Task: Create a due date automation trigger when advanced on, on the tuesday before a card is due add dates not starting this month at 11:00 AM.
Action: Mouse moved to (1069, 336)
Screenshot: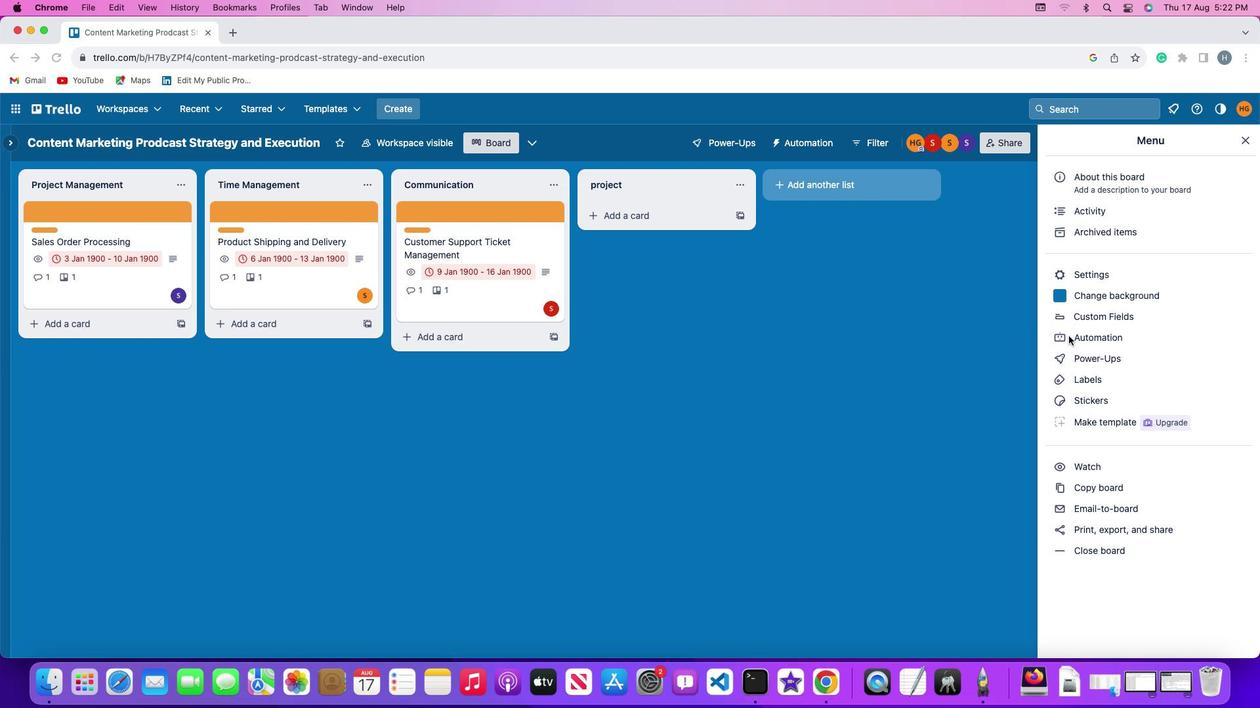 
Action: Mouse pressed left at (1069, 336)
Screenshot: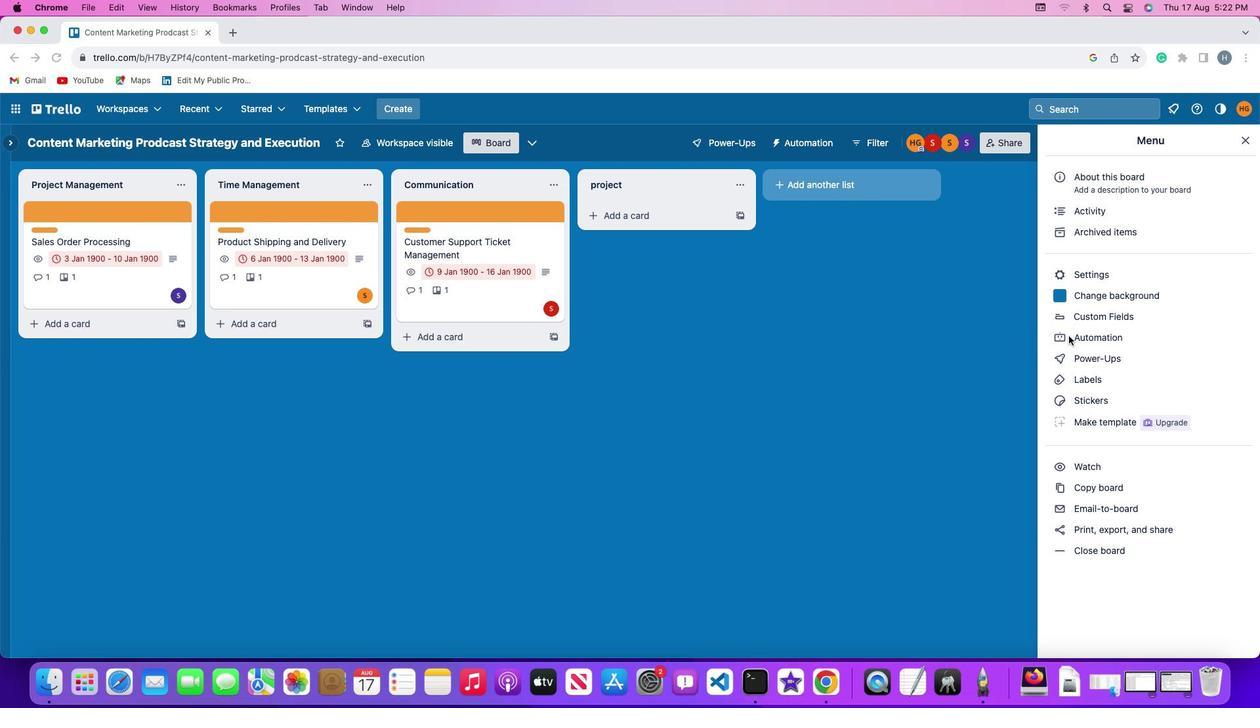 
Action: Mouse pressed left at (1069, 336)
Screenshot: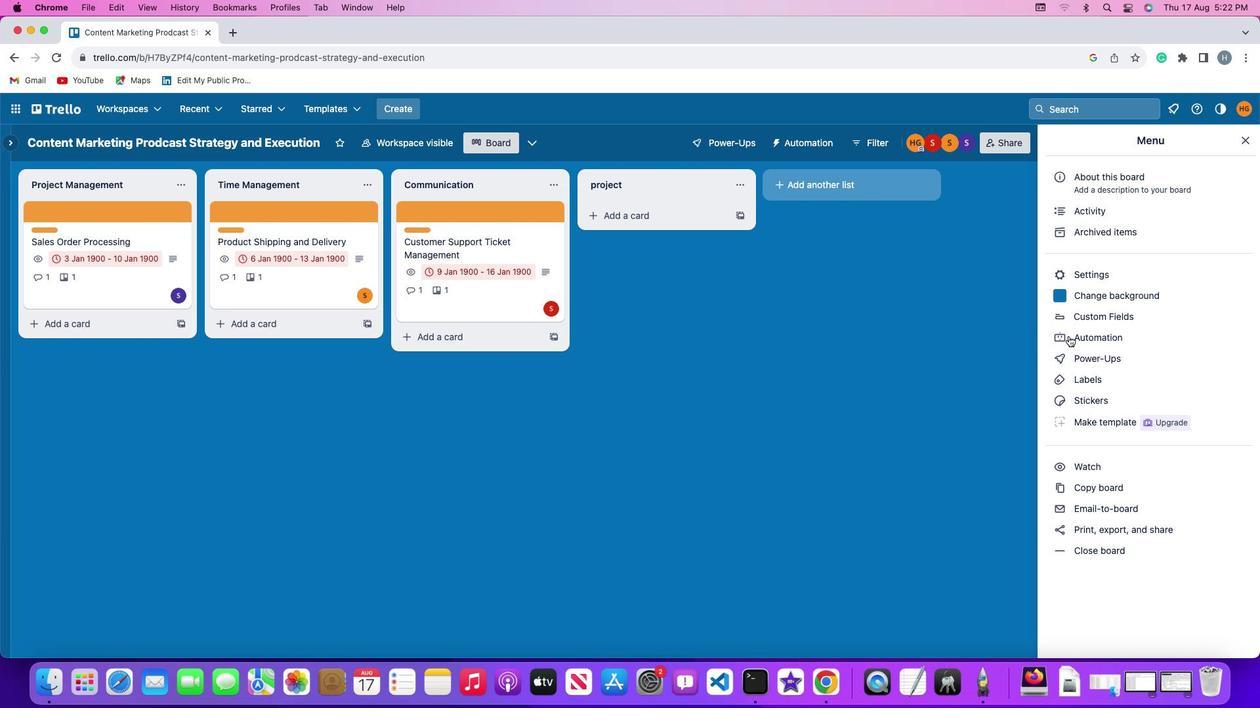 
Action: Mouse moved to (75, 315)
Screenshot: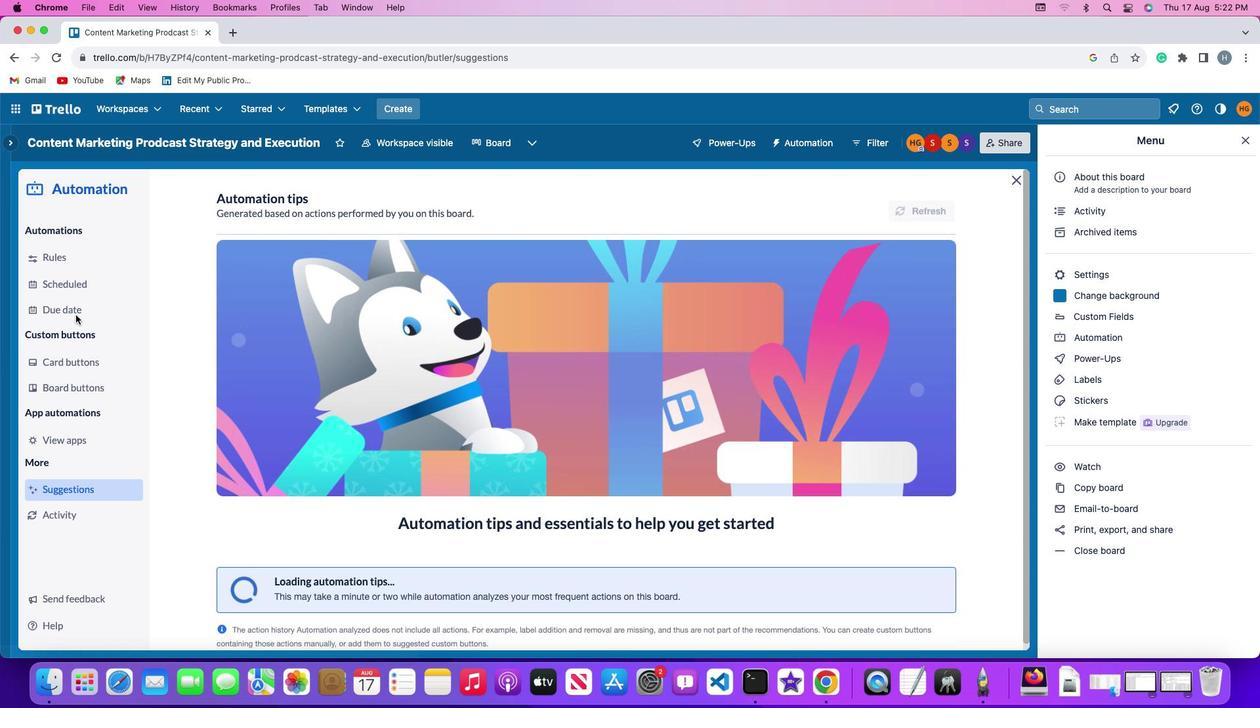 
Action: Mouse pressed left at (75, 315)
Screenshot: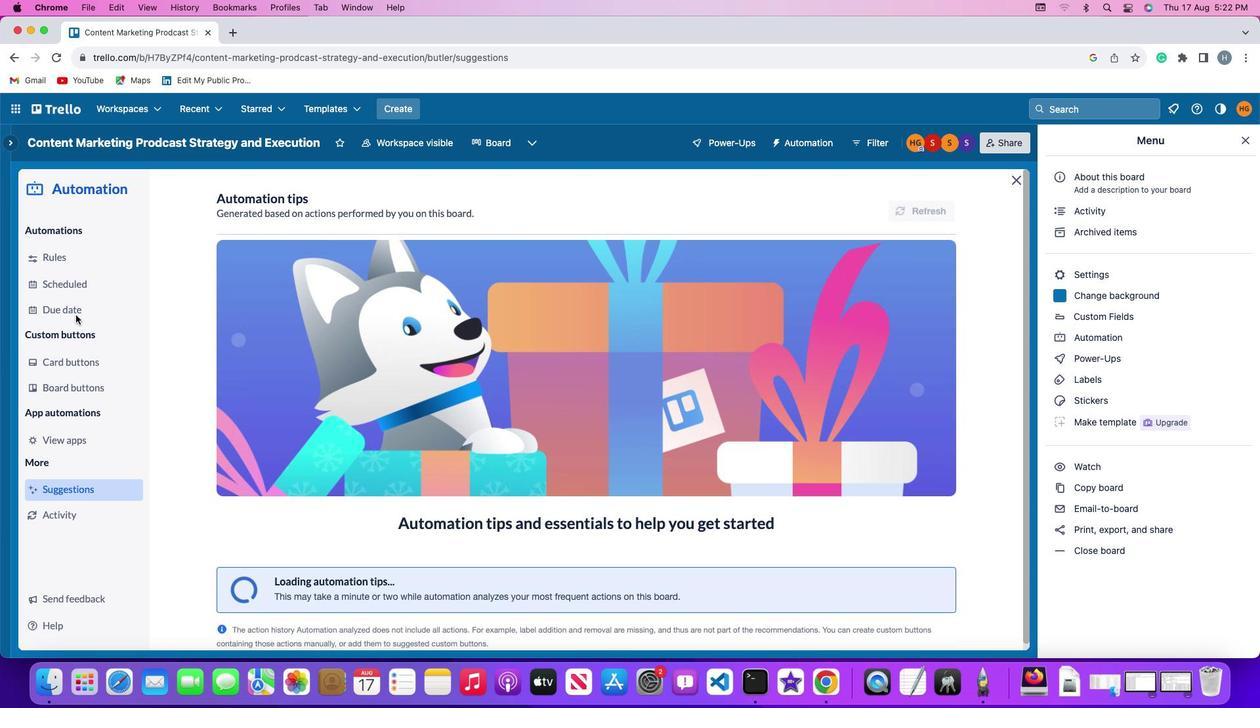 
Action: Mouse moved to (908, 202)
Screenshot: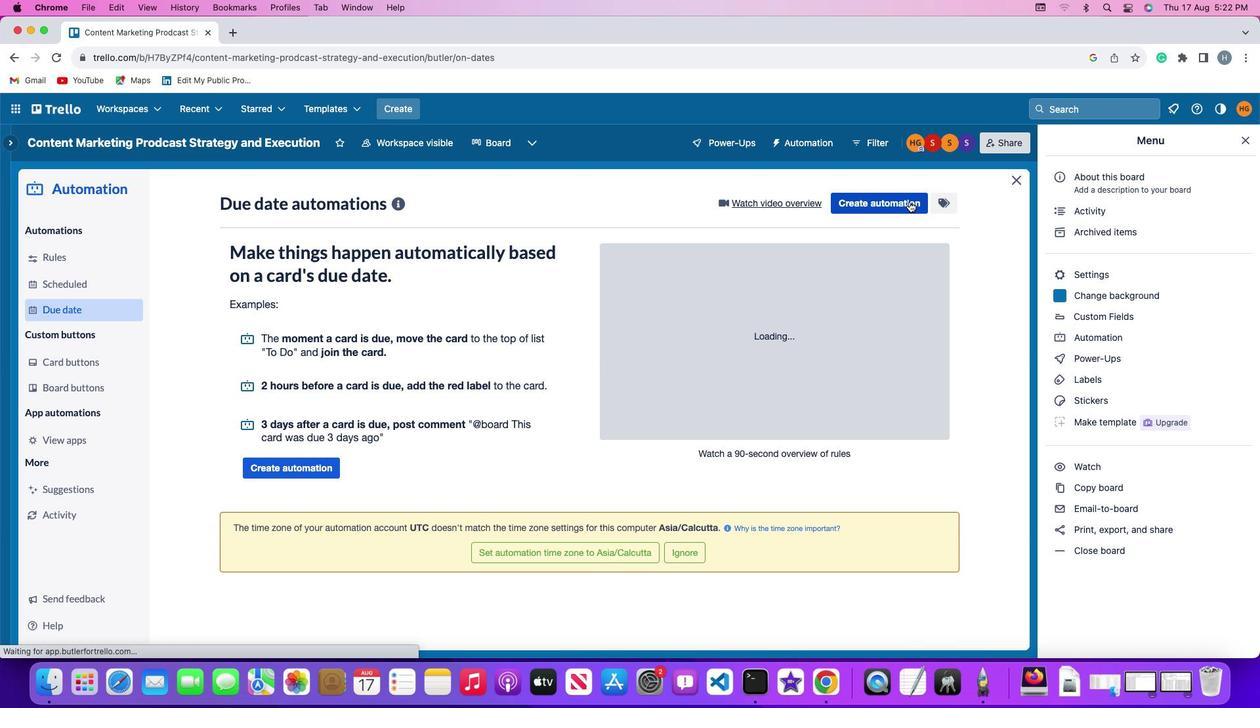 
Action: Mouse pressed left at (908, 202)
Screenshot: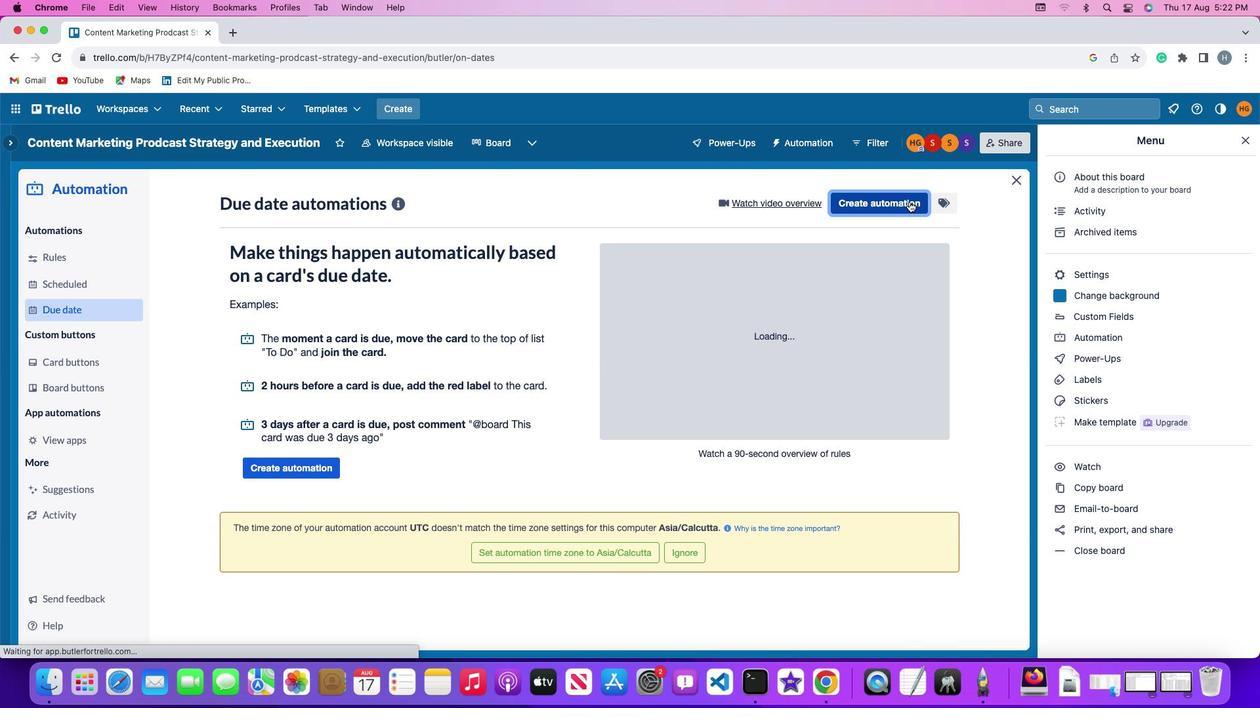 
Action: Mouse moved to (248, 324)
Screenshot: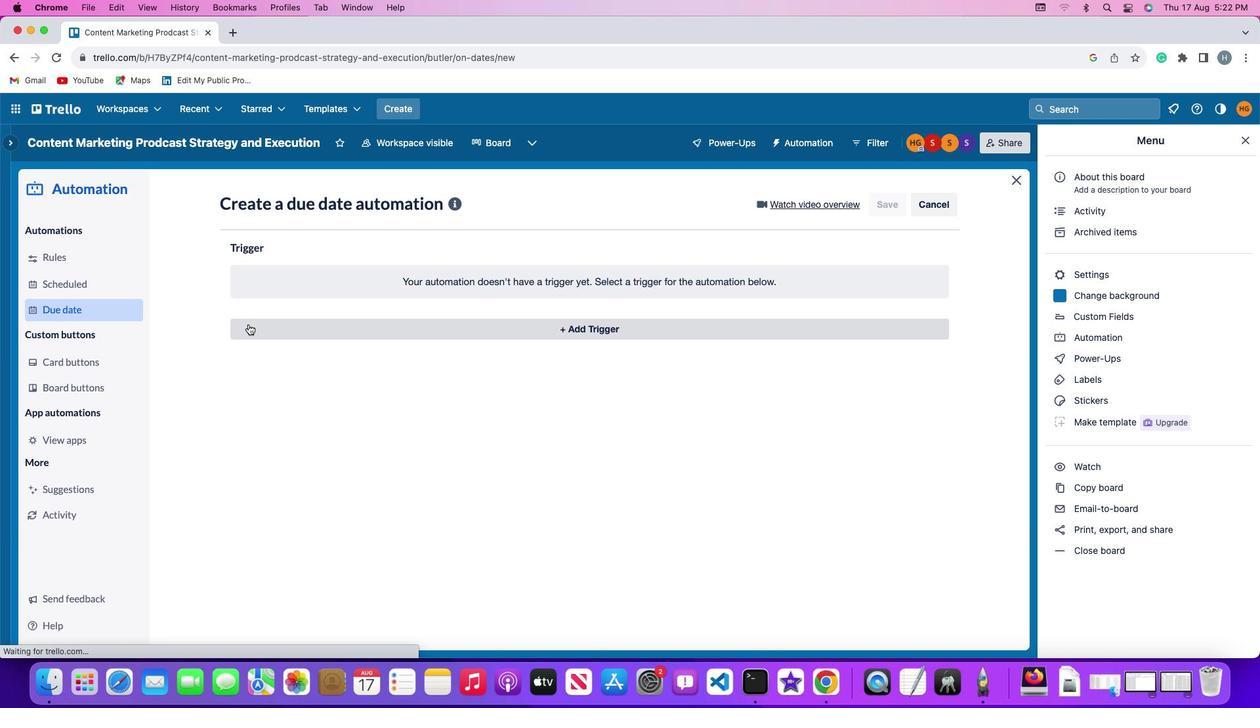 
Action: Mouse pressed left at (248, 324)
Screenshot: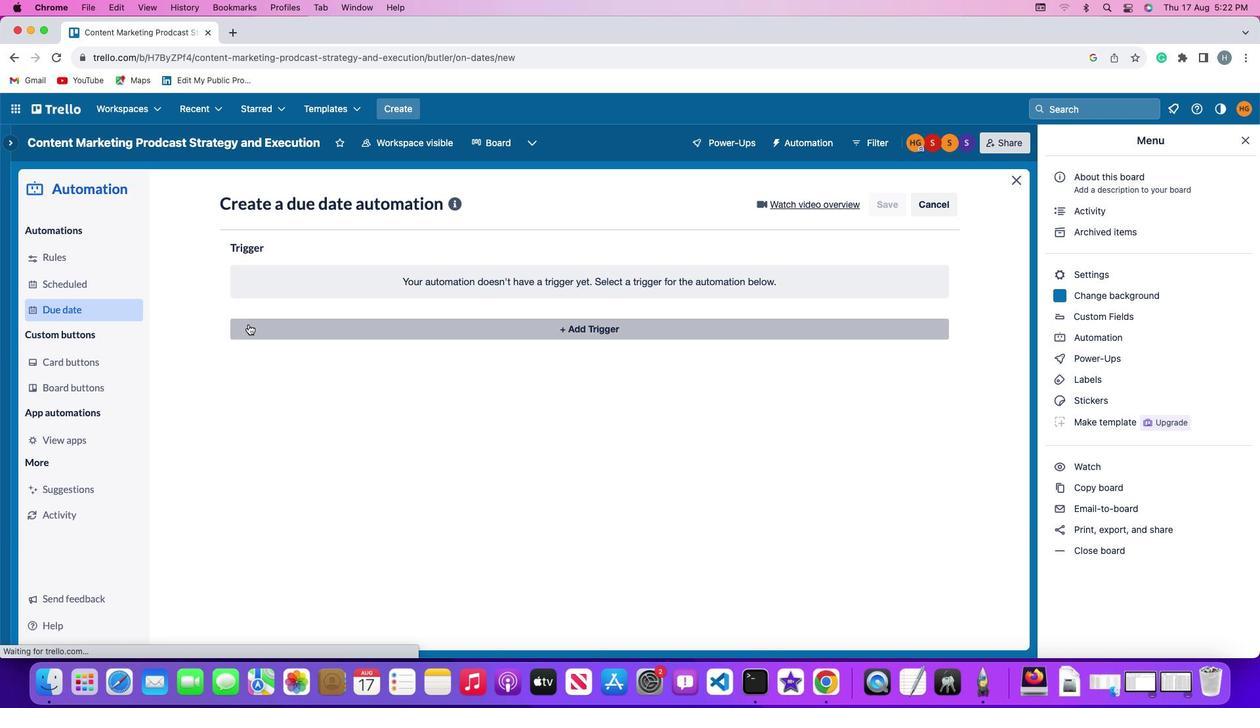 
Action: Mouse moved to (273, 577)
Screenshot: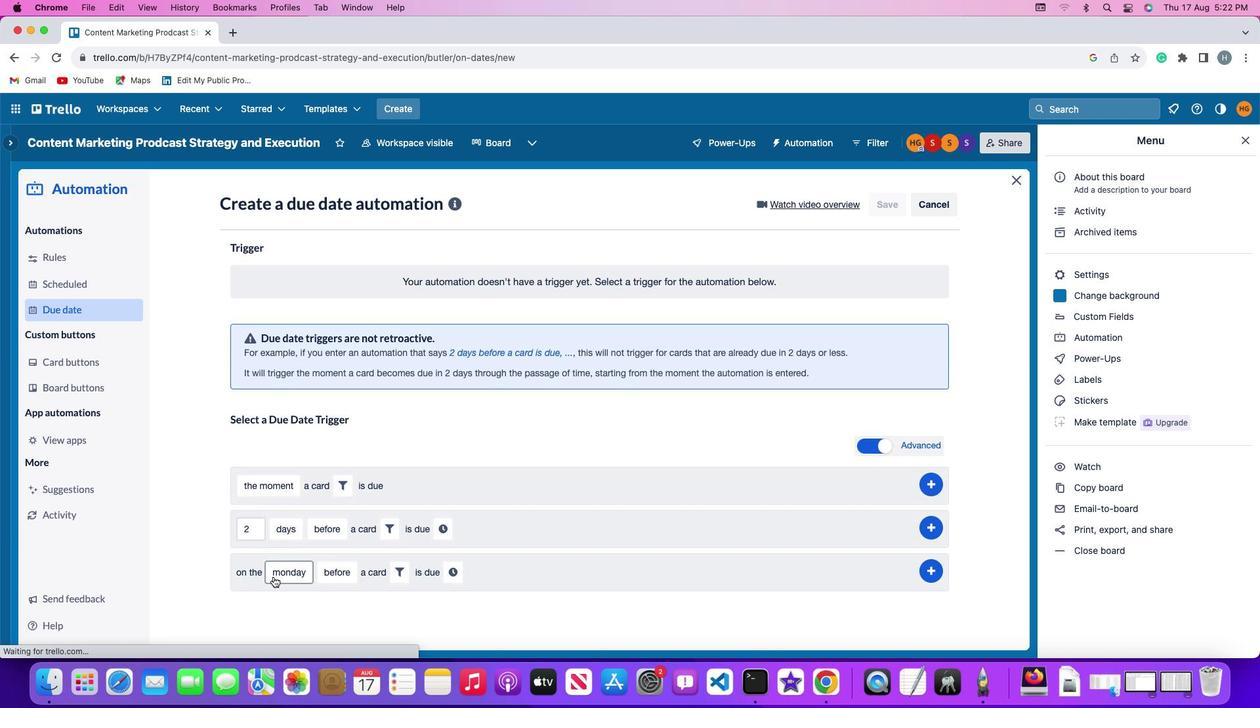 
Action: Mouse pressed left at (273, 577)
Screenshot: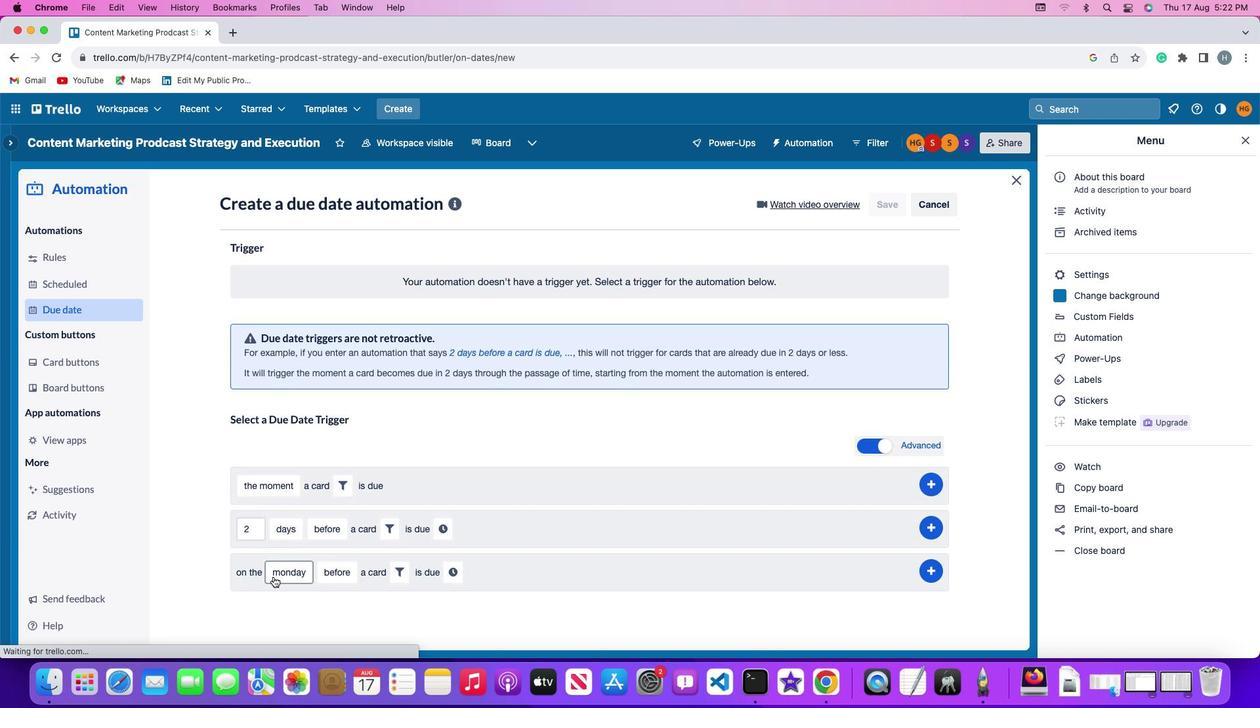 
Action: Mouse moved to (301, 417)
Screenshot: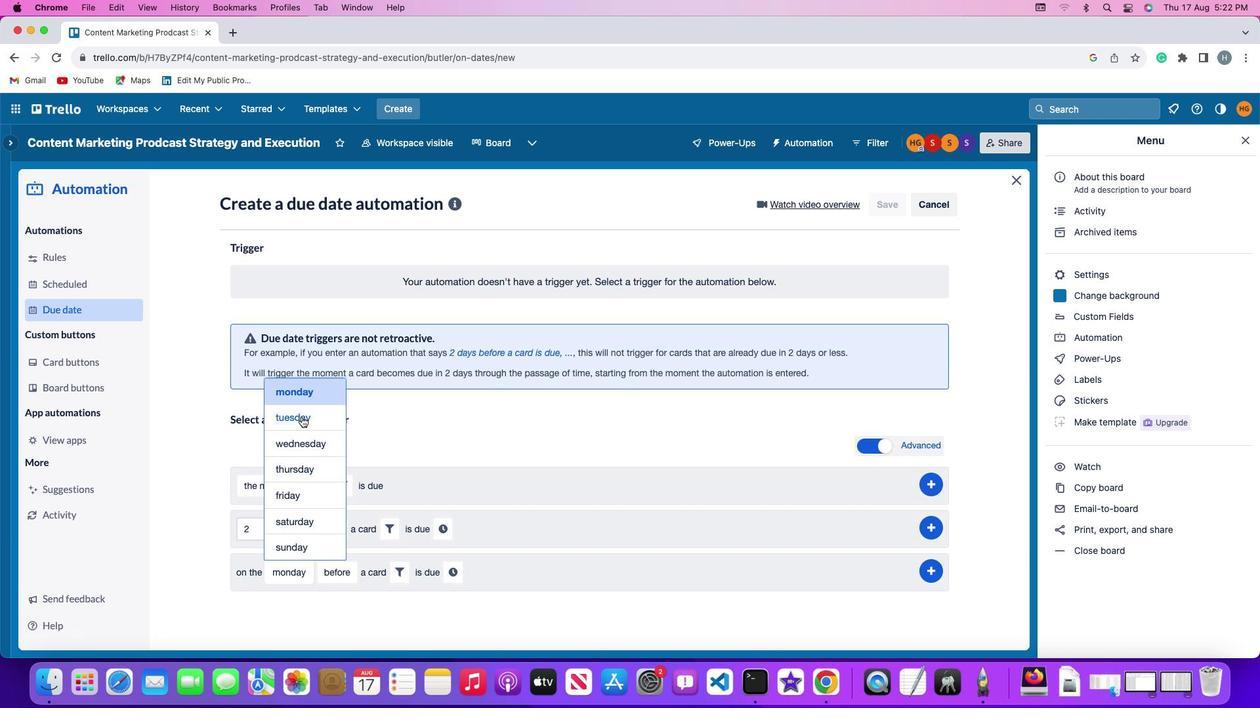 
Action: Mouse pressed left at (301, 417)
Screenshot: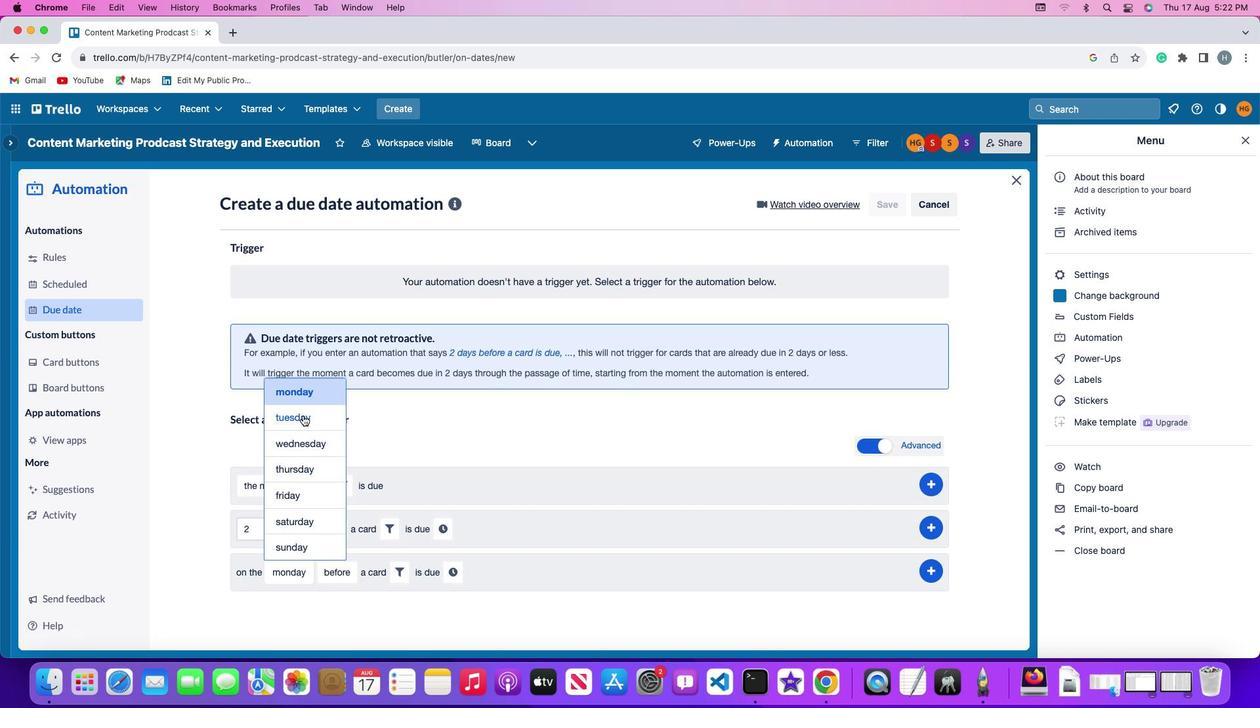 
Action: Mouse moved to (334, 579)
Screenshot: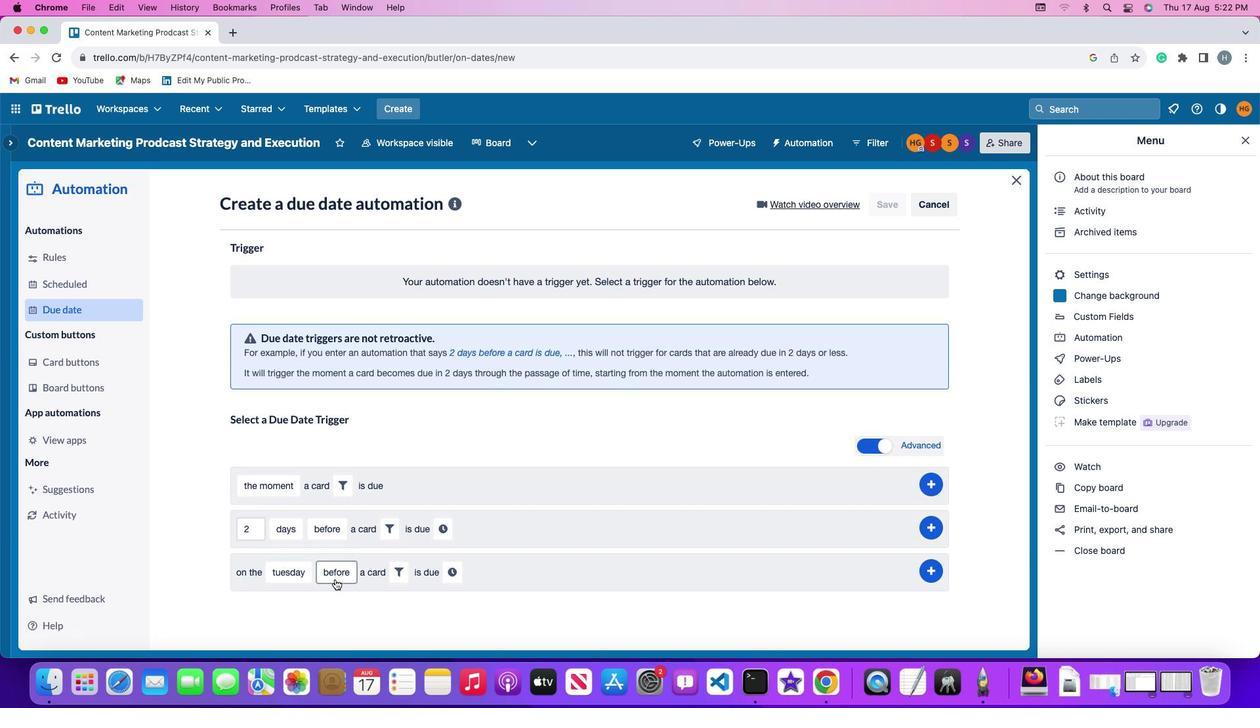 
Action: Mouse pressed left at (334, 579)
Screenshot: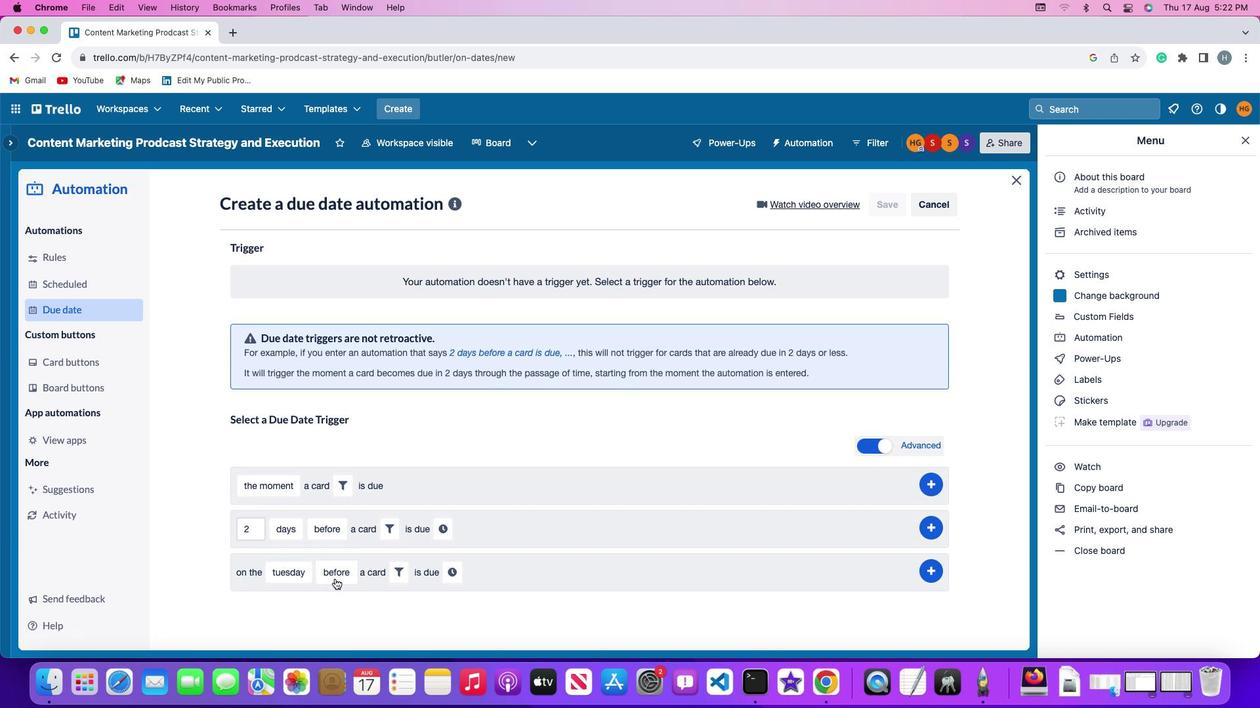 
Action: Mouse moved to (372, 471)
Screenshot: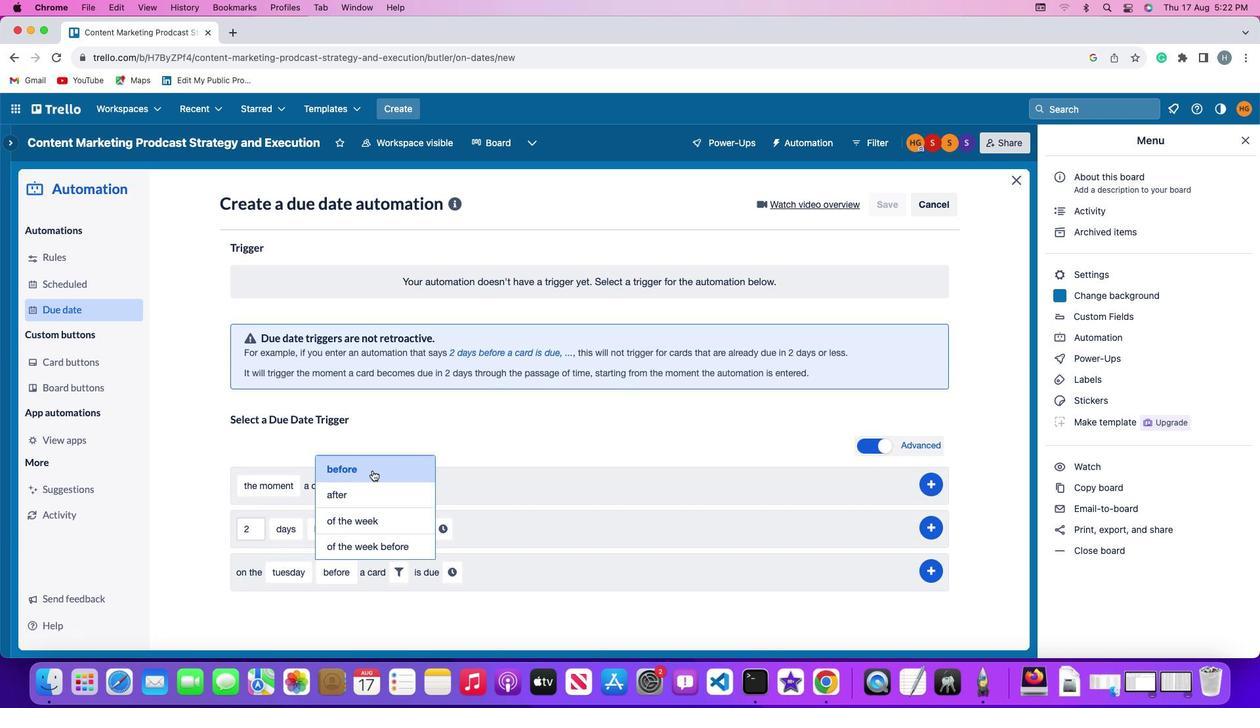 
Action: Mouse pressed left at (372, 471)
Screenshot: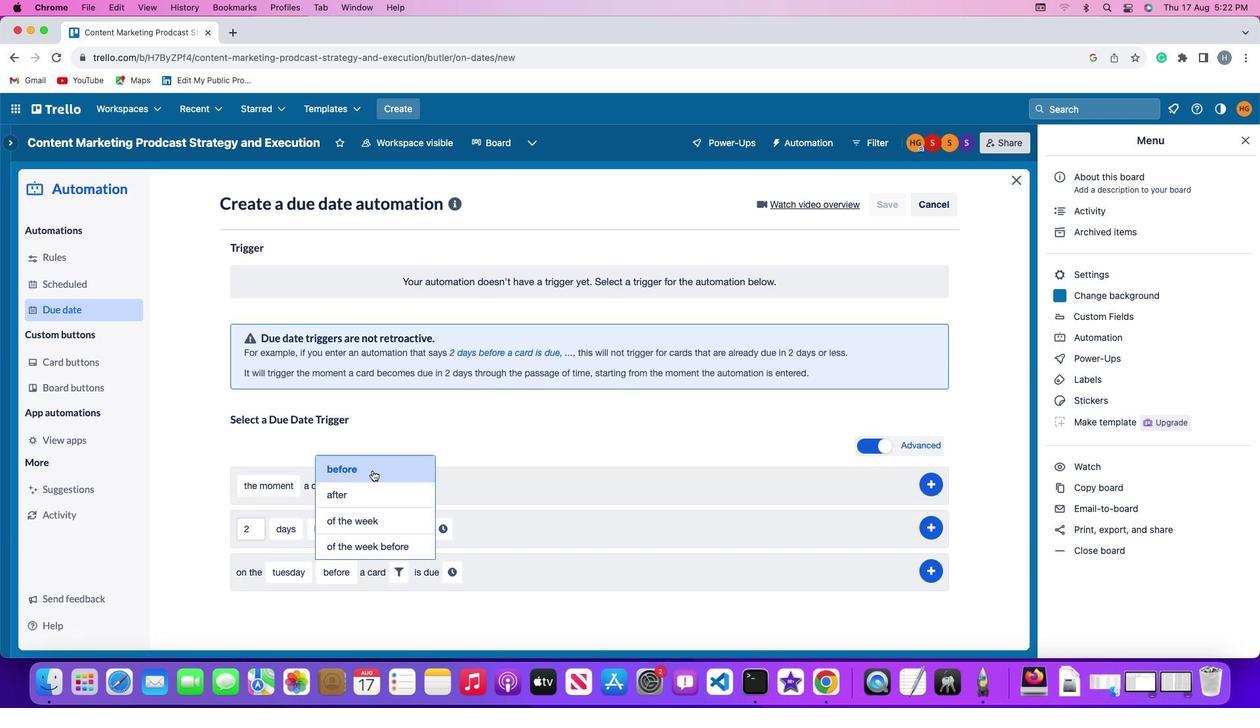 
Action: Mouse moved to (407, 574)
Screenshot: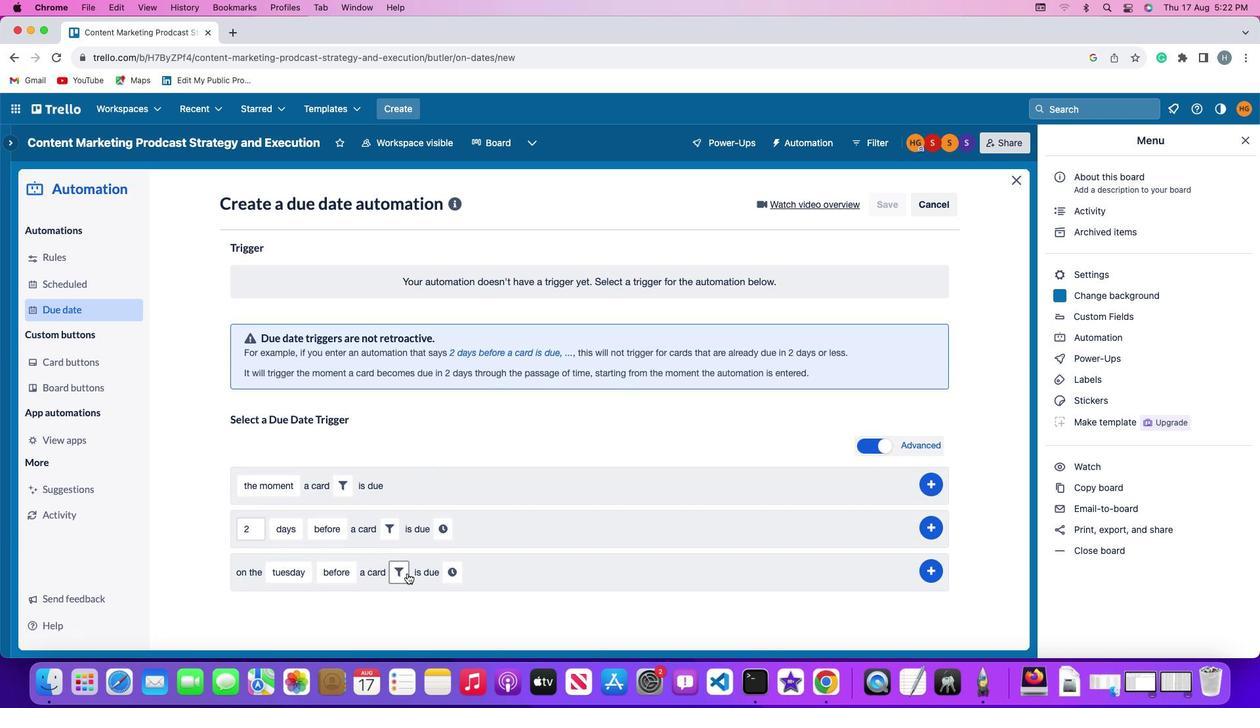 
Action: Mouse pressed left at (407, 574)
Screenshot: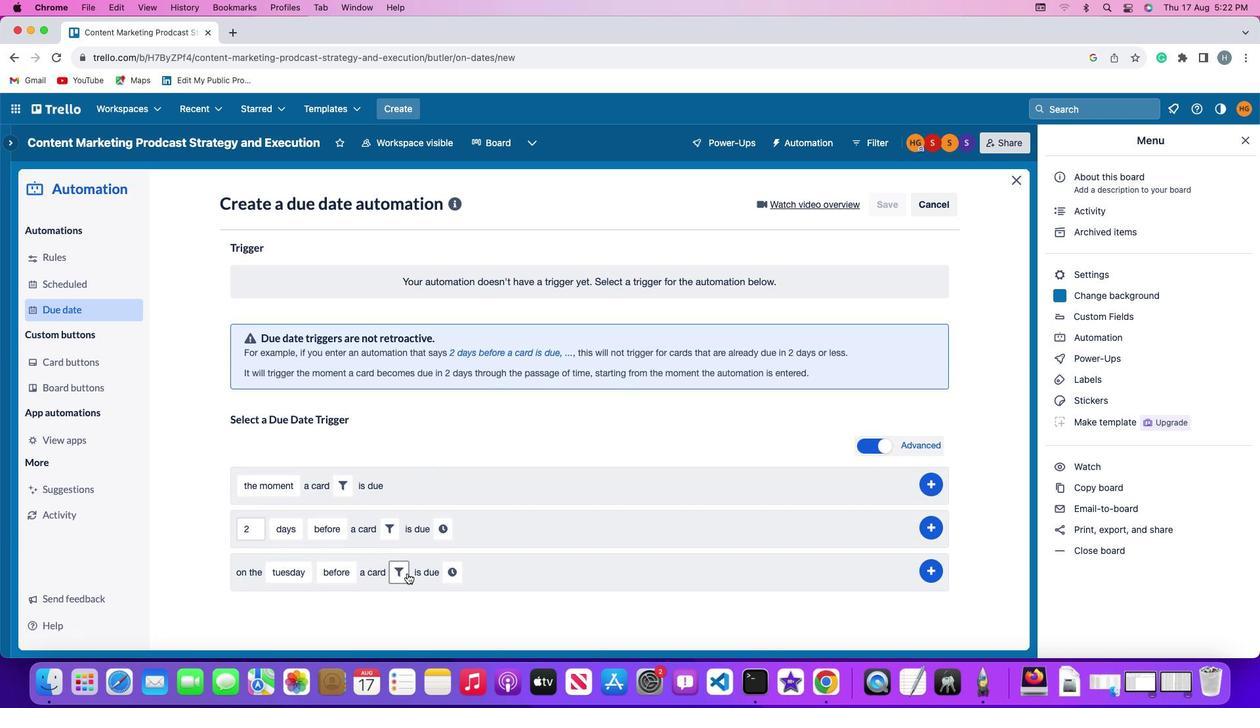 
Action: Mouse moved to (465, 612)
Screenshot: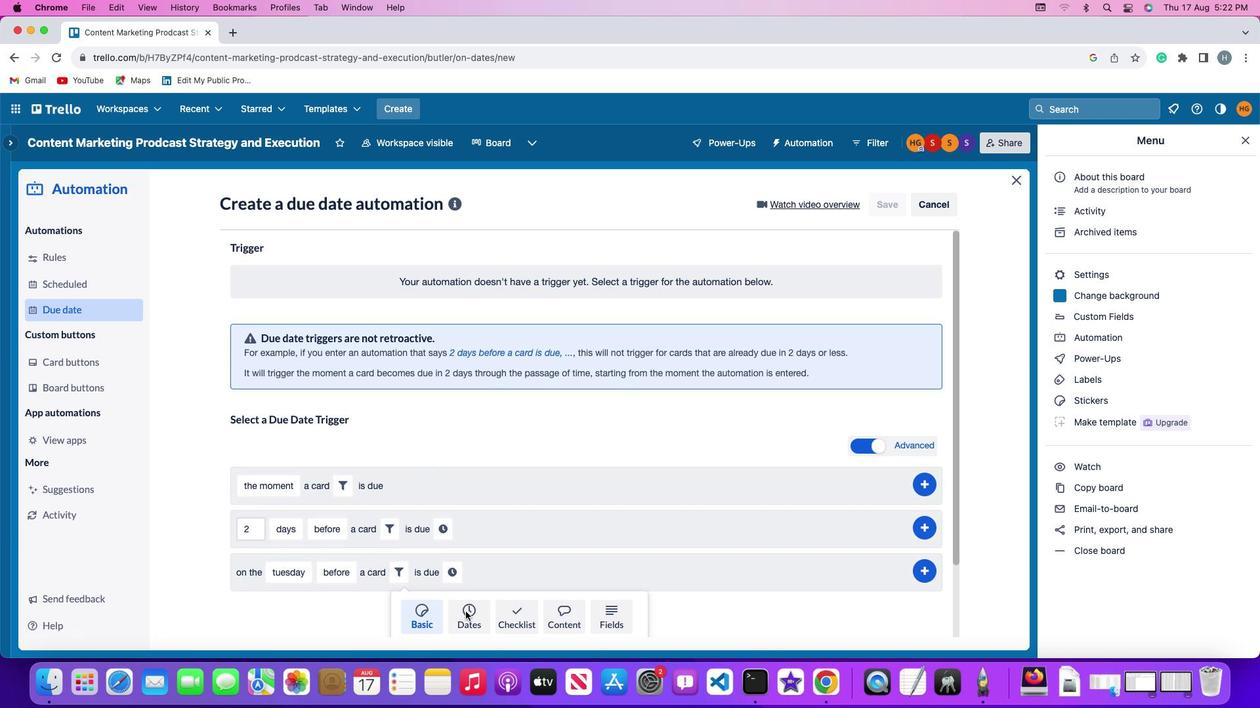 
Action: Mouse pressed left at (465, 612)
Screenshot: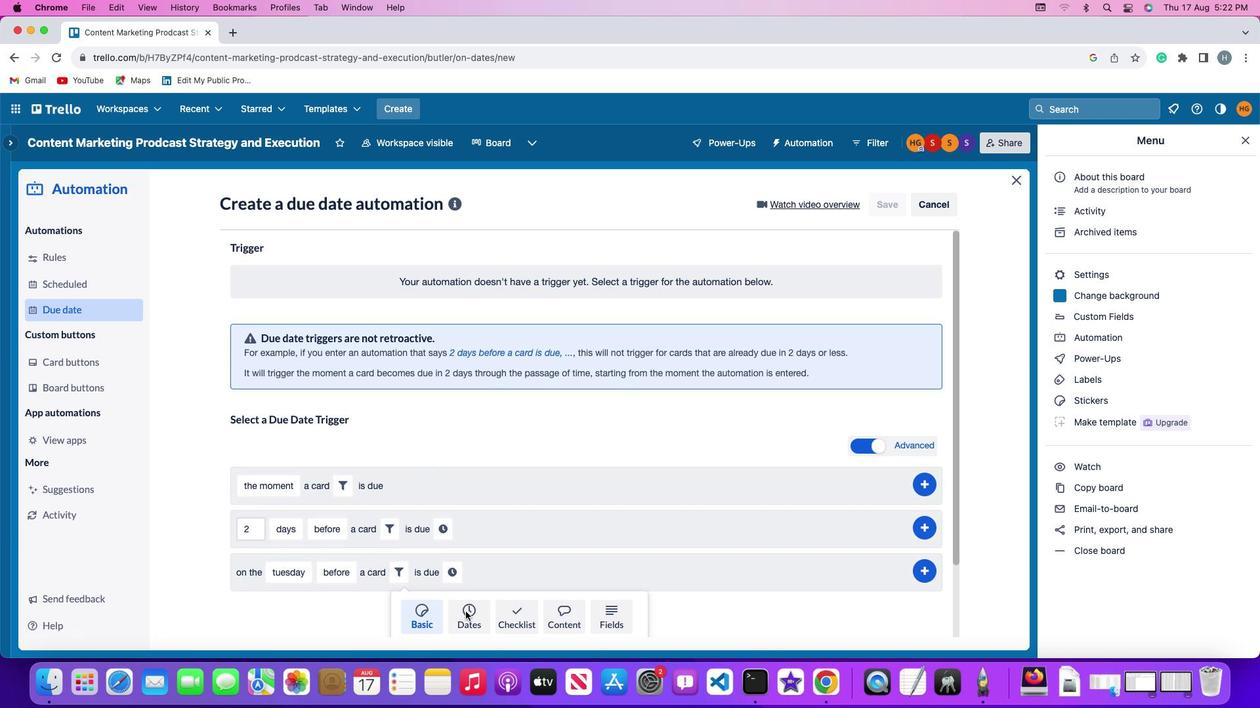 
Action: Mouse moved to (366, 612)
Screenshot: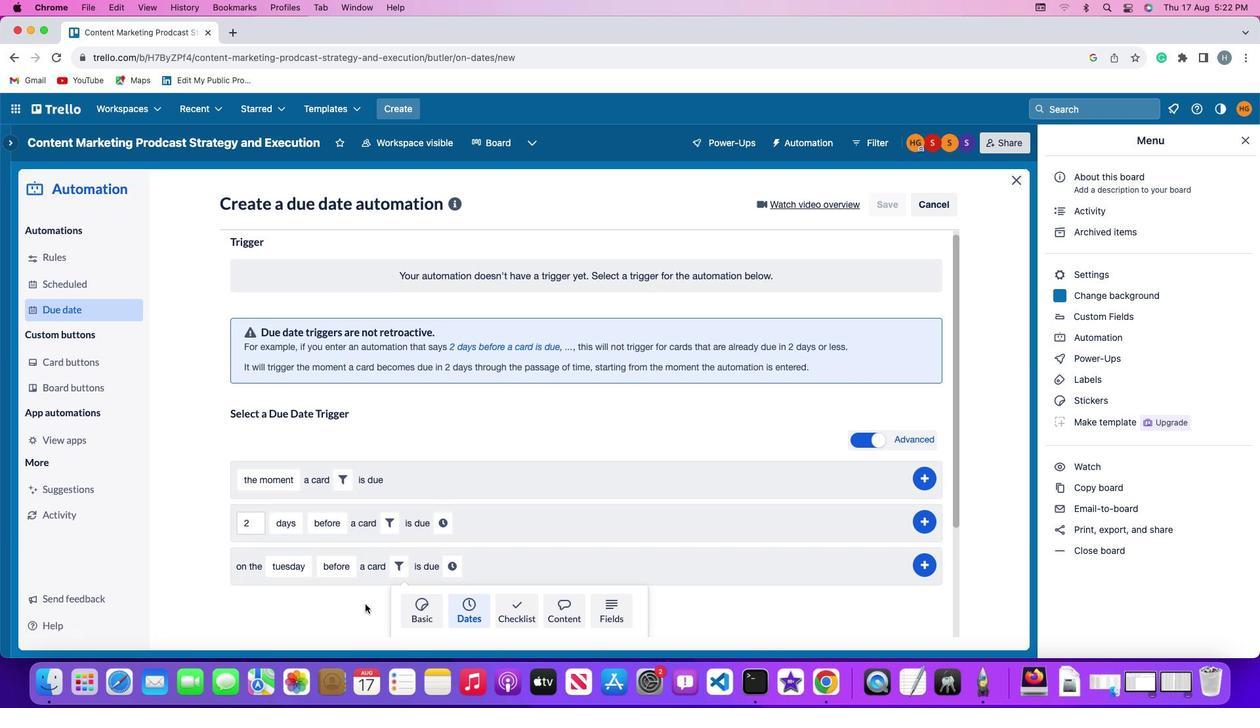 
Action: Mouse scrolled (366, 612) with delta (0, 0)
Screenshot: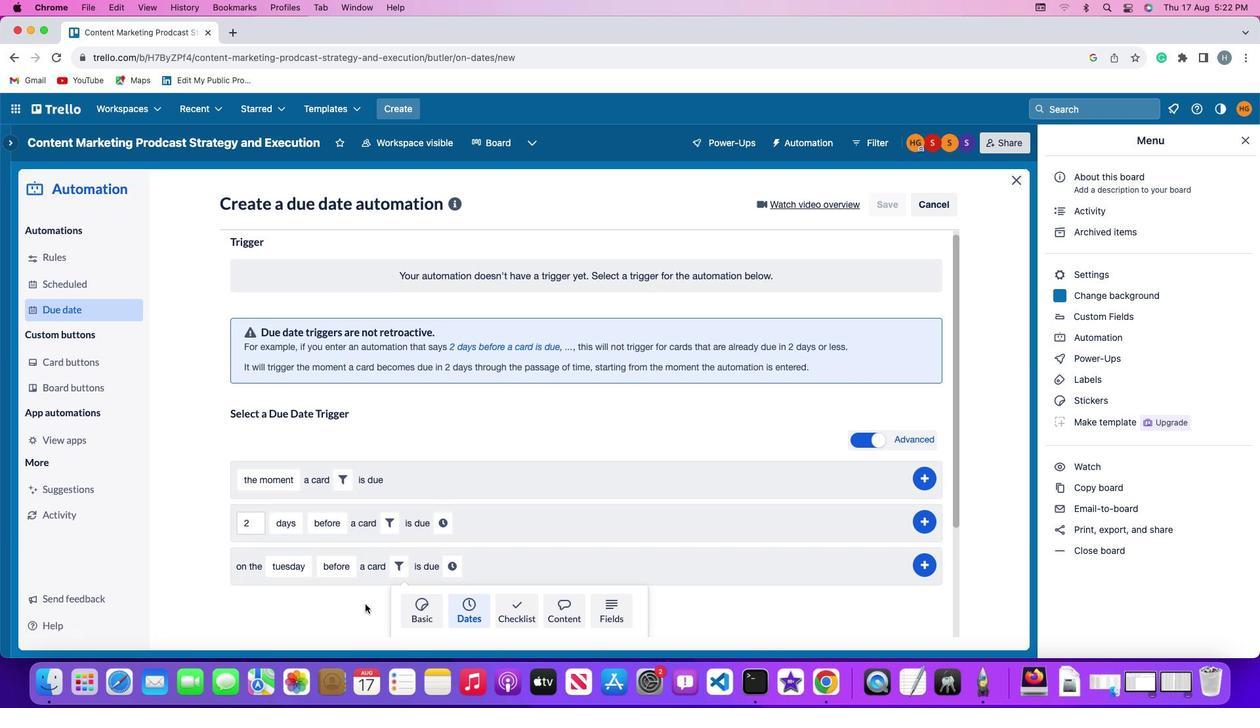
Action: Mouse moved to (365, 612)
Screenshot: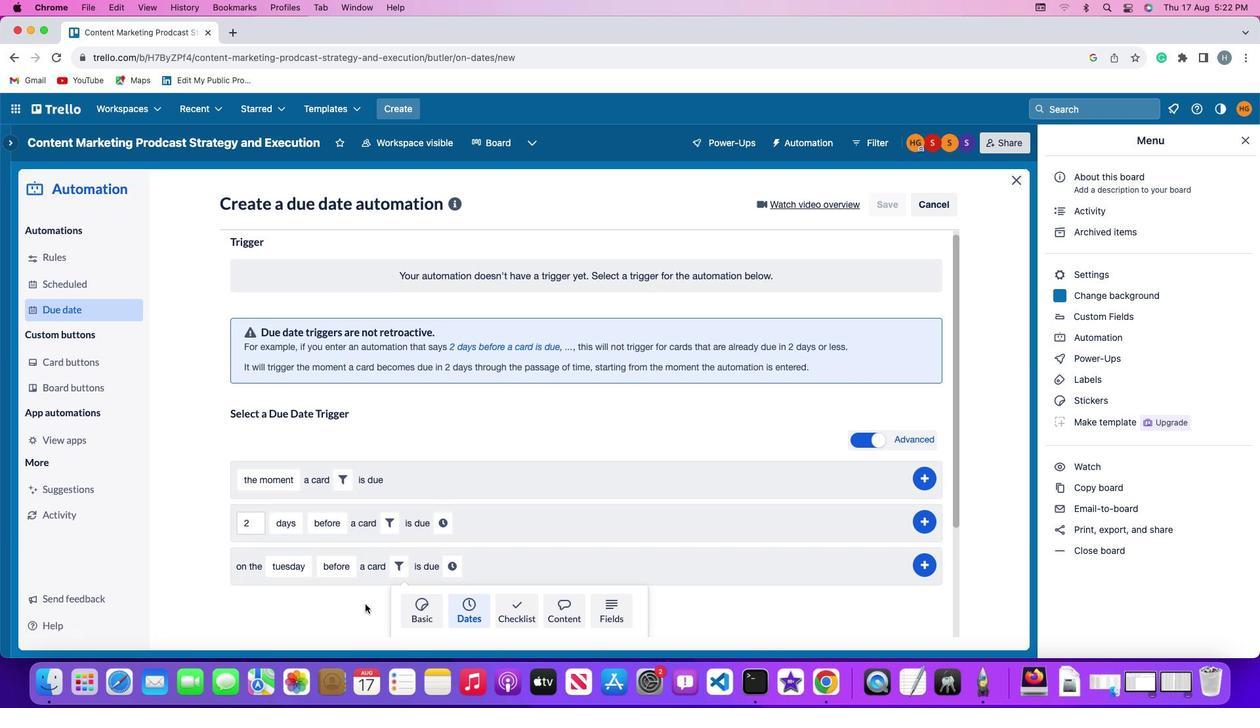 
Action: Mouse scrolled (365, 612) with delta (0, 0)
Screenshot: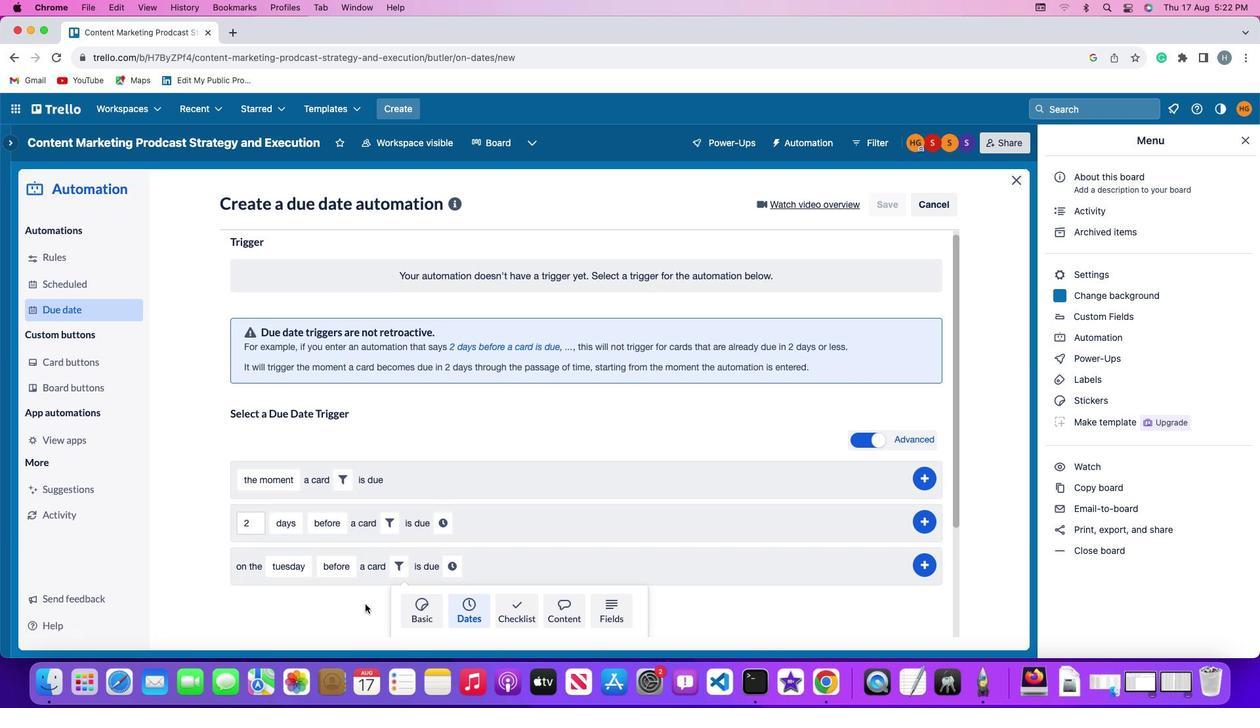 
Action: Mouse moved to (365, 611)
Screenshot: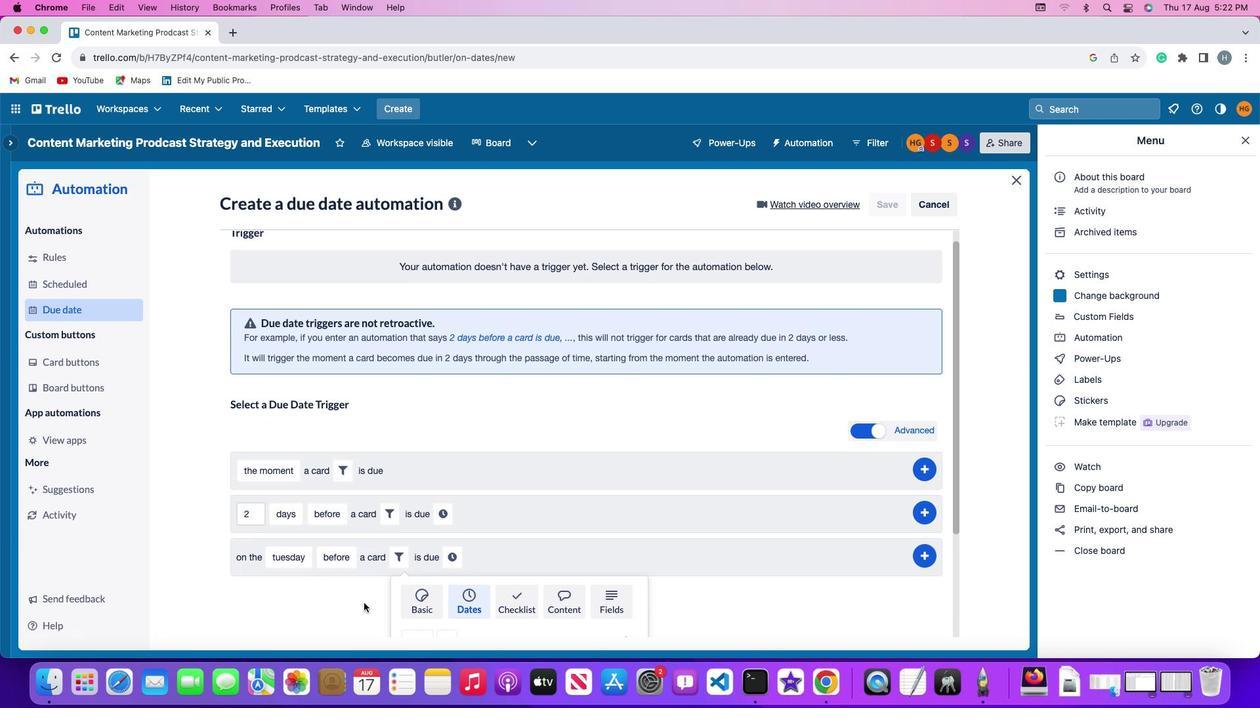 
Action: Mouse scrolled (365, 611) with delta (0, -1)
Screenshot: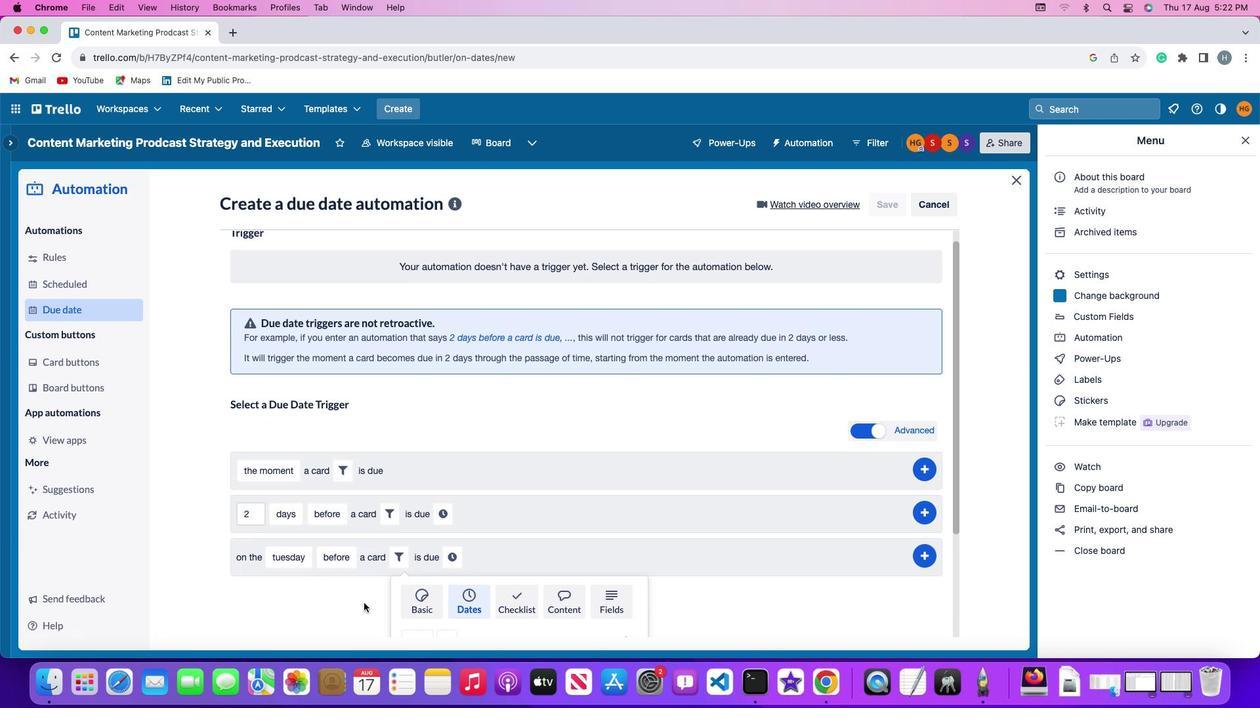 
Action: Mouse moved to (365, 607)
Screenshot: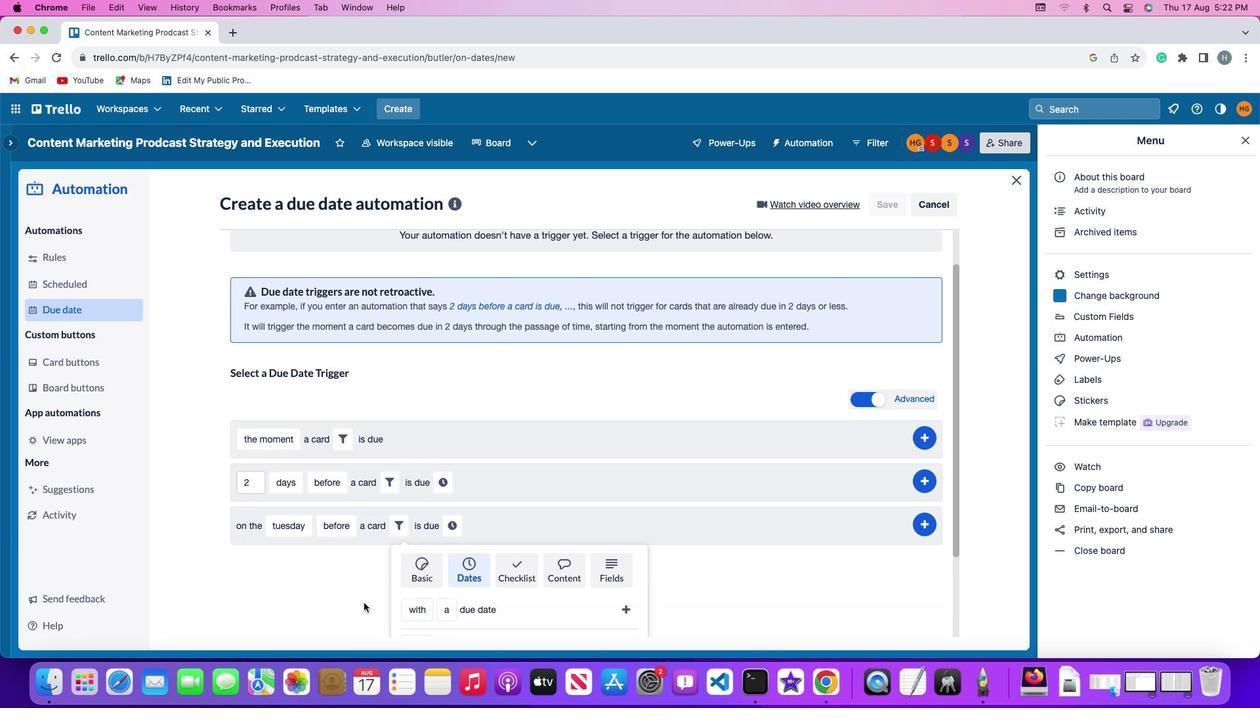 
Action: Mouse scrolled (365, 607) with delta (0, -3)
Screenshot: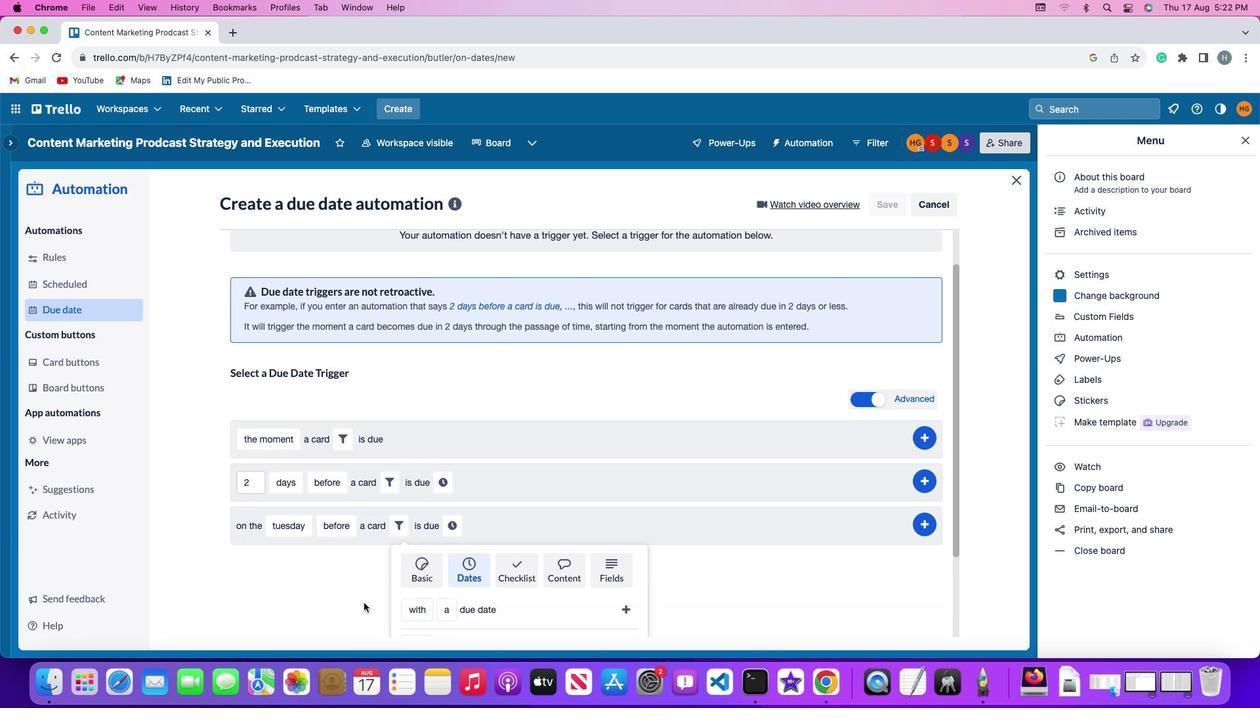 
Action: Mouse moved to (359, 600)
Screenshot: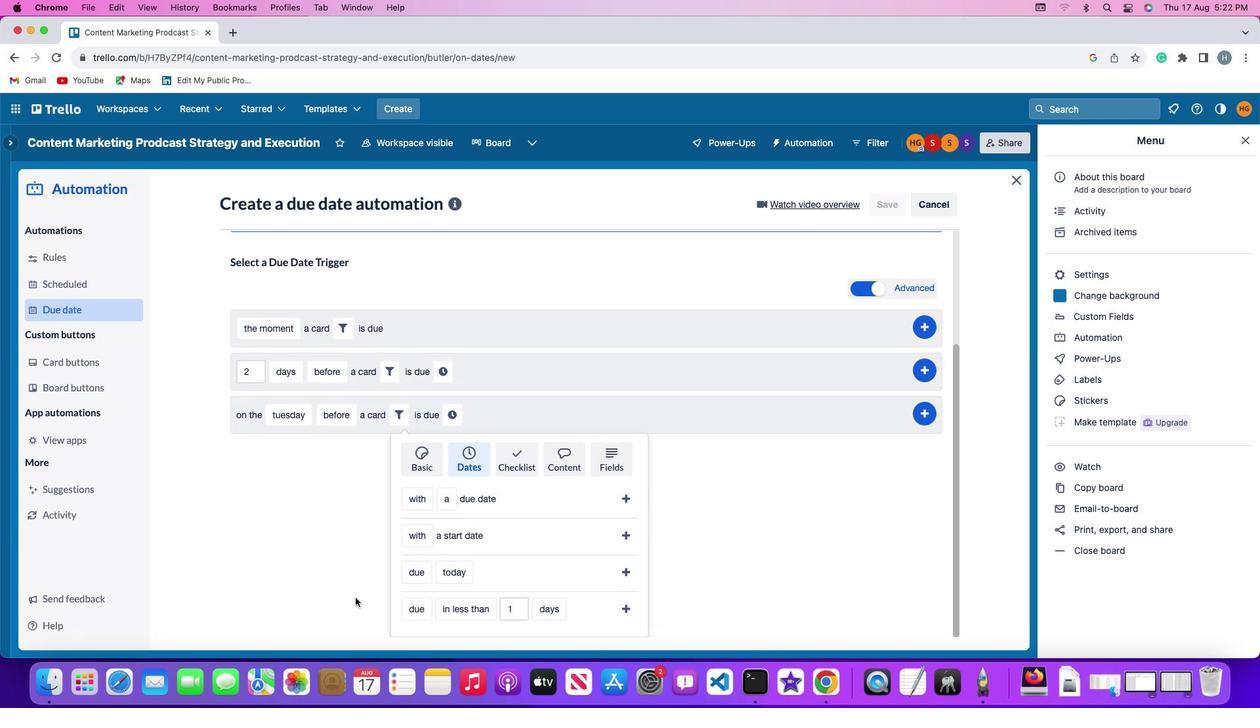 
Action: Mouse scrolled (359, 600) with delta (0, 0)
Screenshot: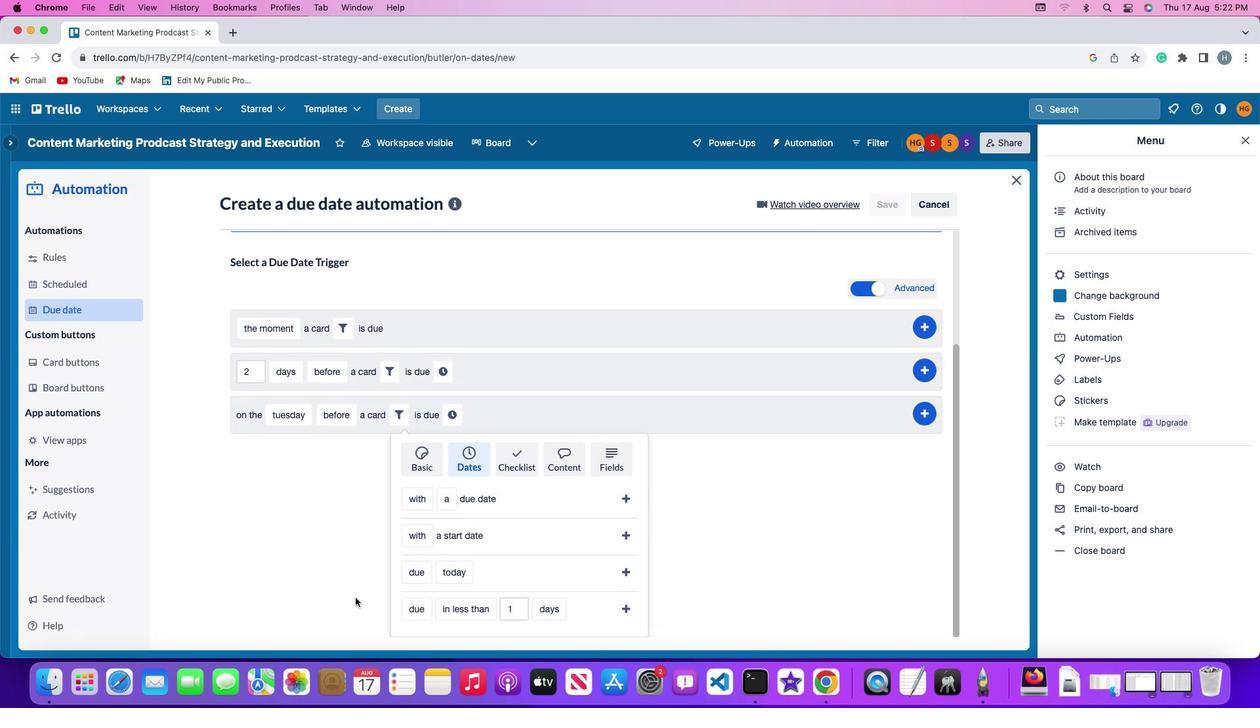 
Action: Mouse moved to (358, 599)
Screenshot: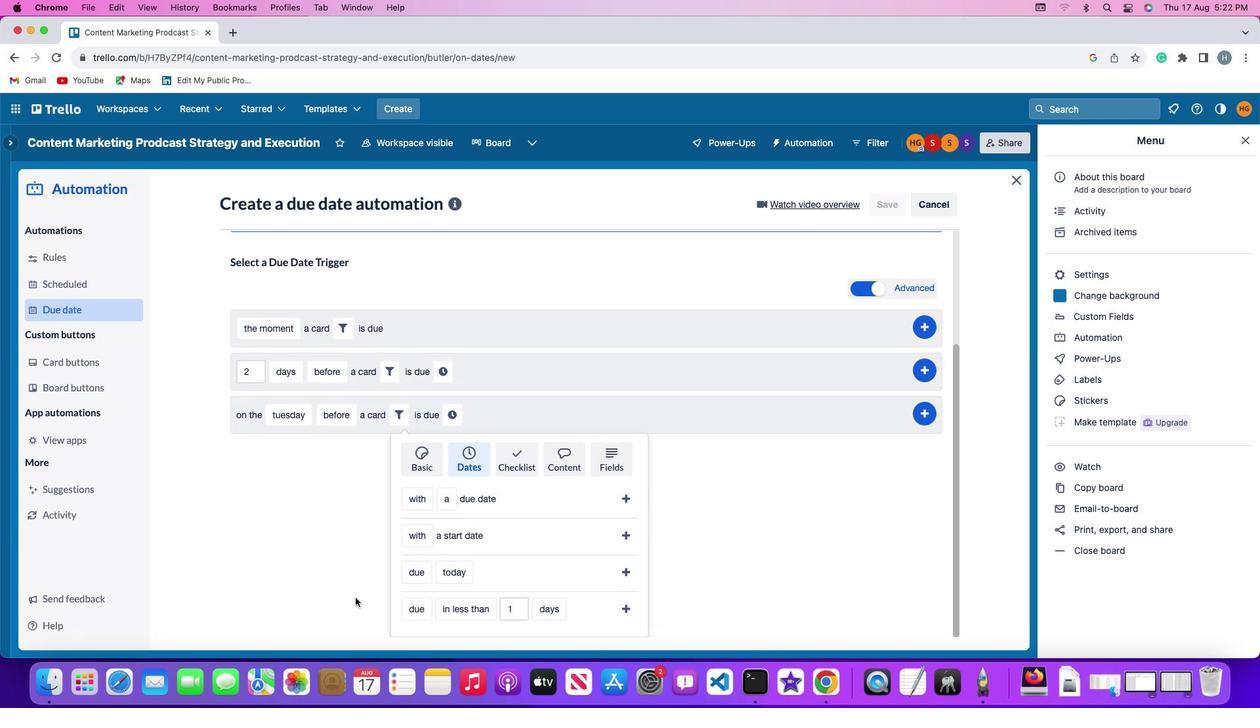 
Action: Mouse scrolled (358, 599) with delta (0, 0)
Screenshot: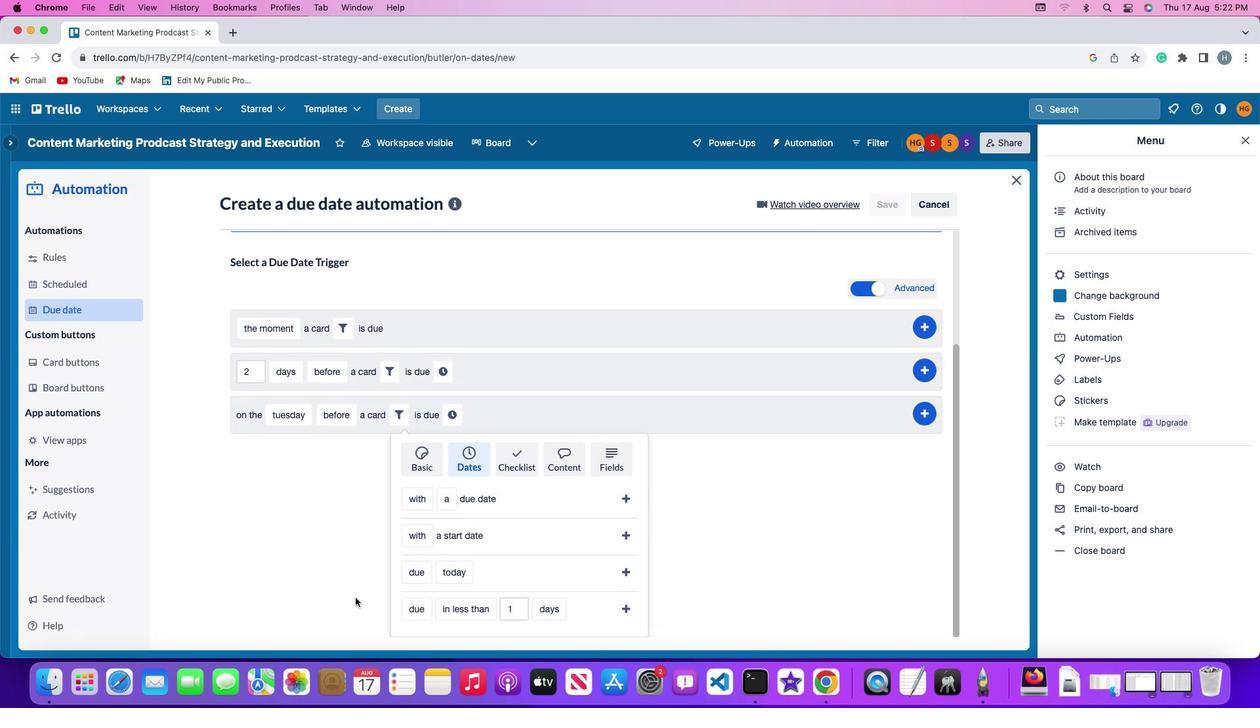 
Action: Mouse moved to (357, 599)
Screenshot: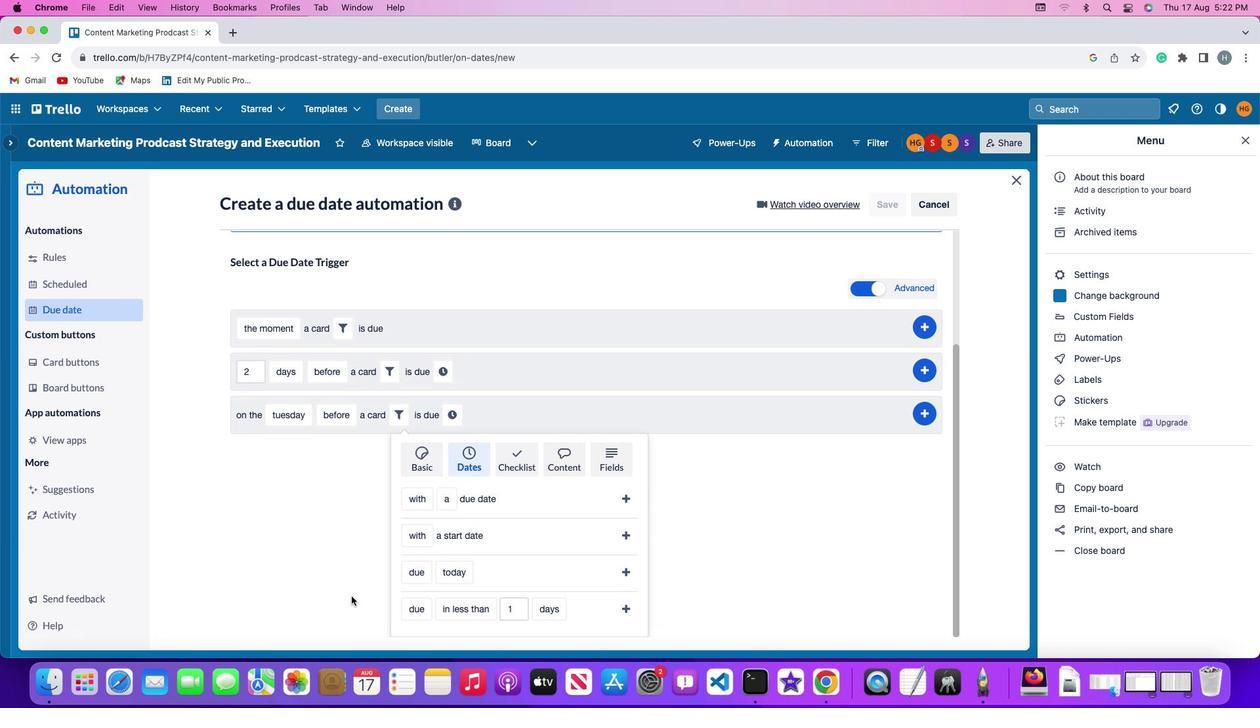 
Action: Mouse scrolled (357, 599) with delta (0, -1)
Screenshot: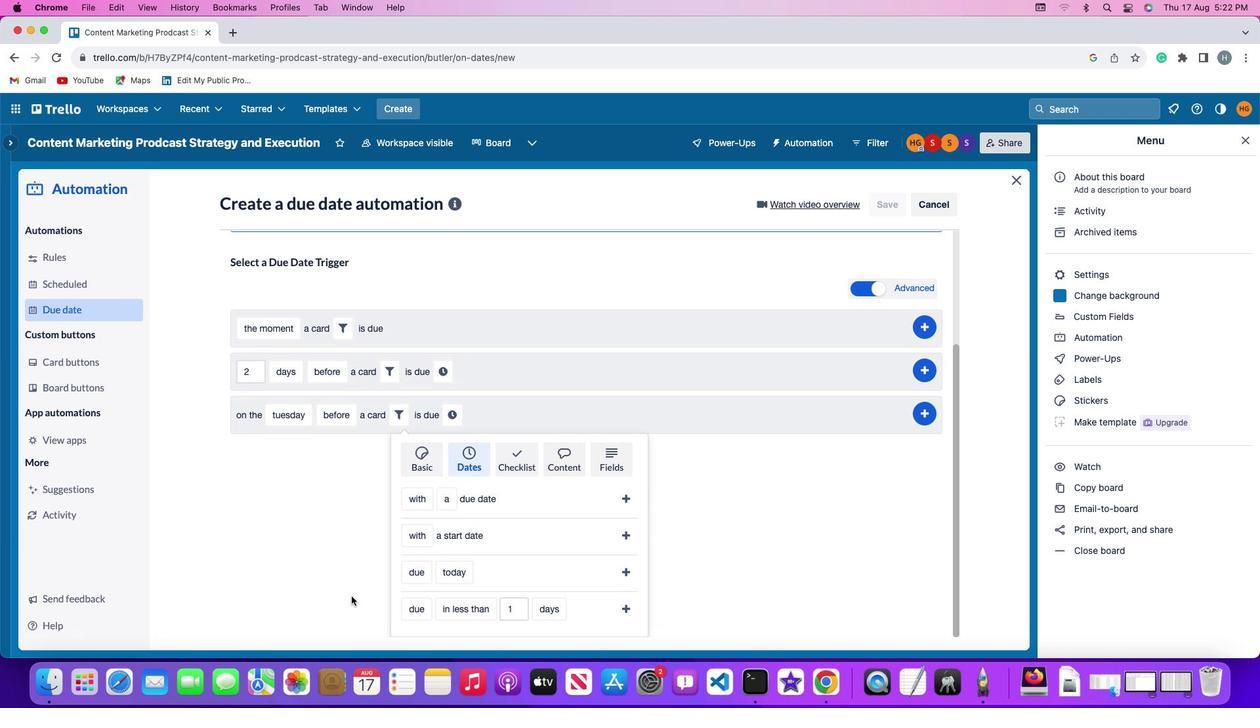 
Action: Mouse moved to (355, 598)
Screenshot: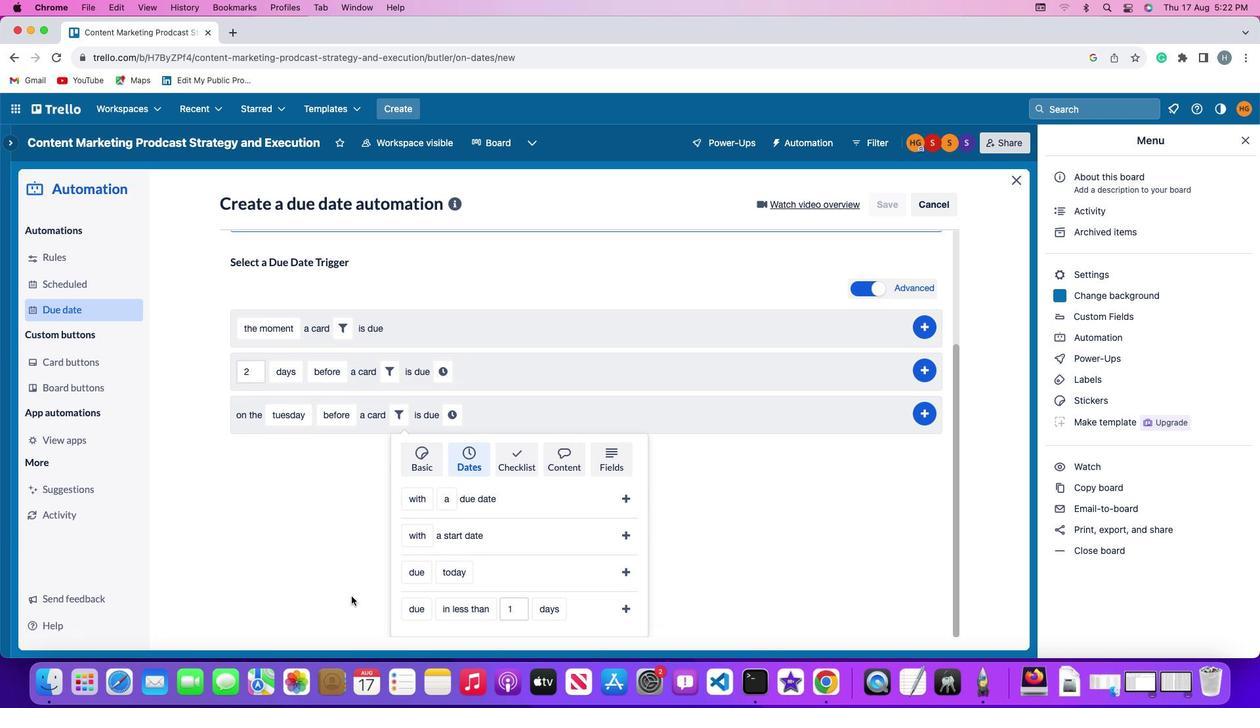 
Action: Mouse scrolled (355, 598) with delta (0, -3)
Screenshot: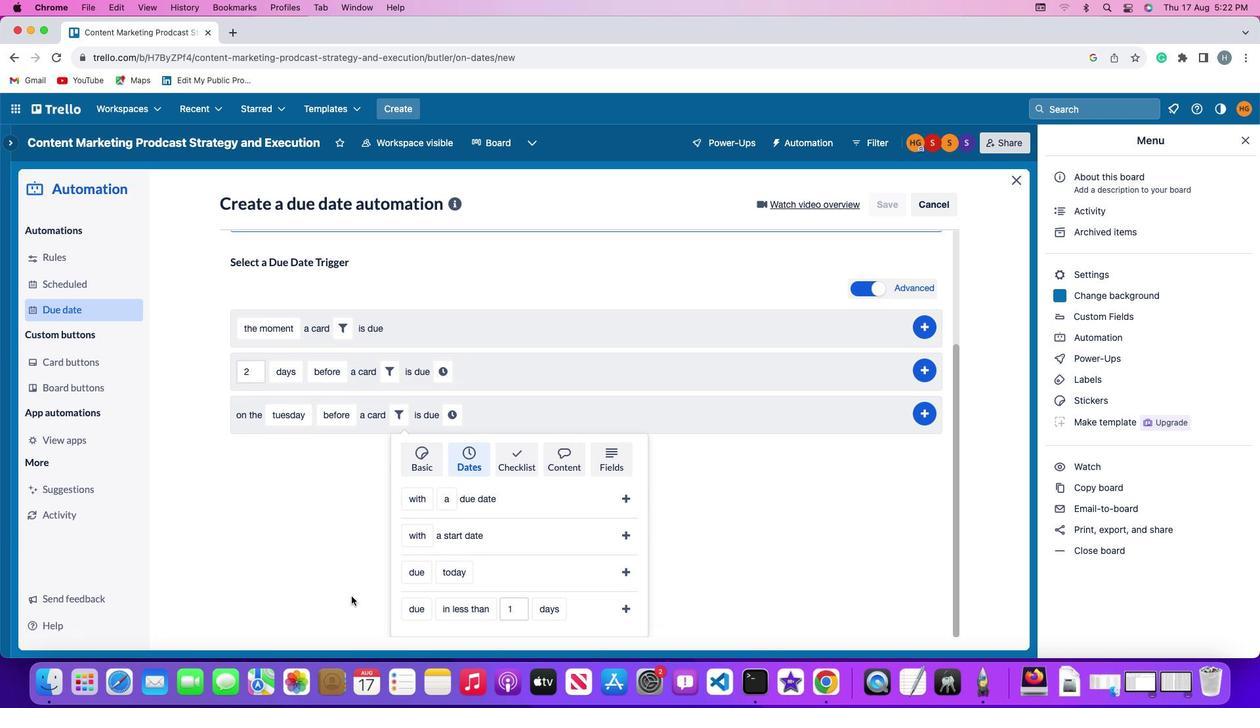 
Action: Mouse moved to (425, 573)
Screenshot: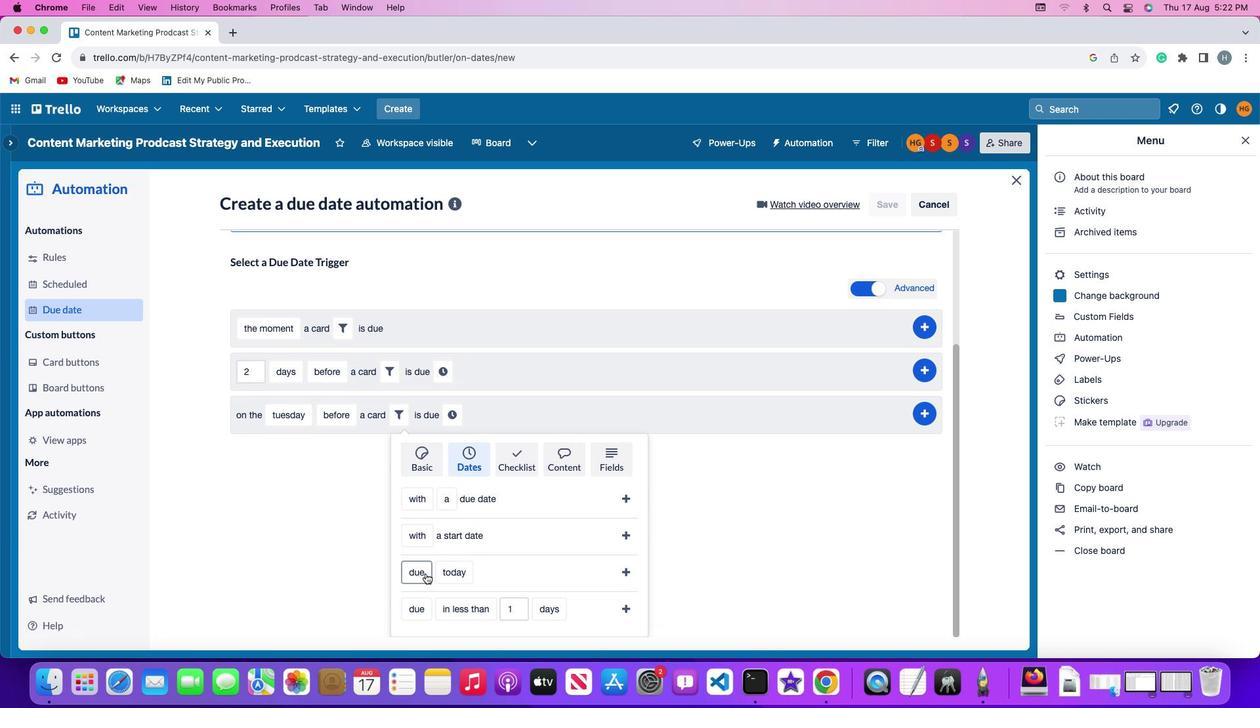 
Action: Mouse pressed left at (425, 573)
Screenshot: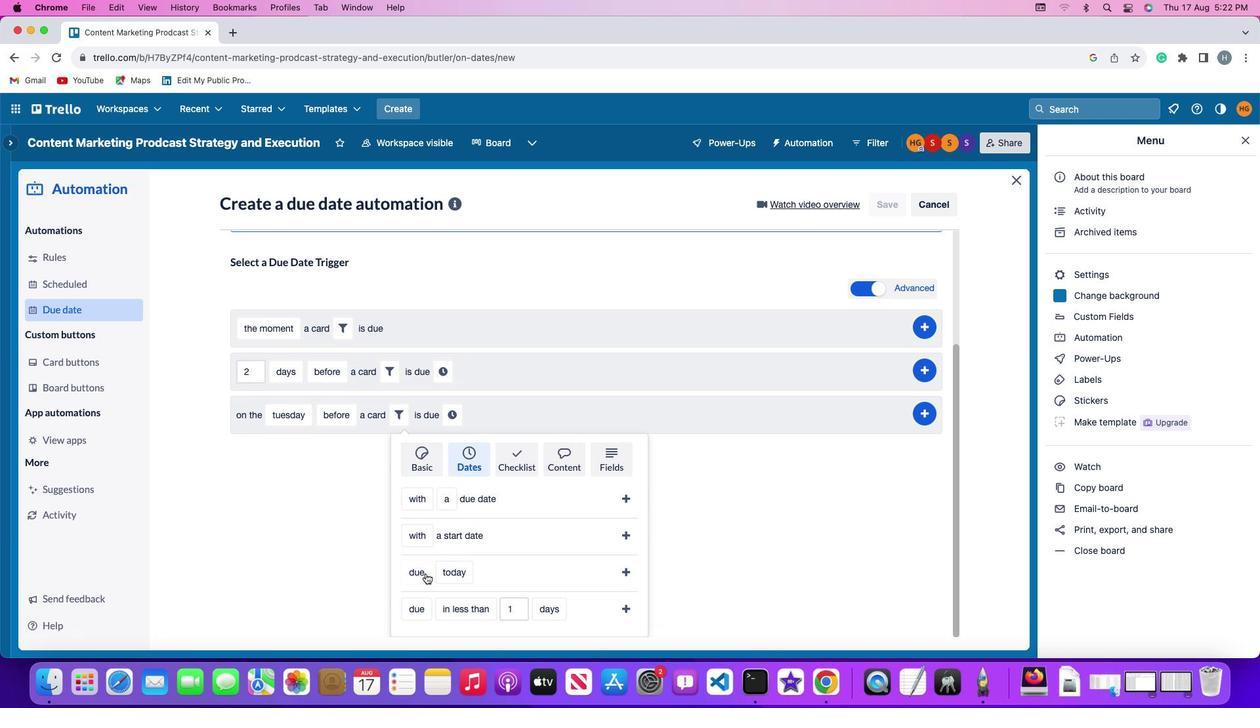 
Action: Mouse moved to (422, 555)
Screenshot: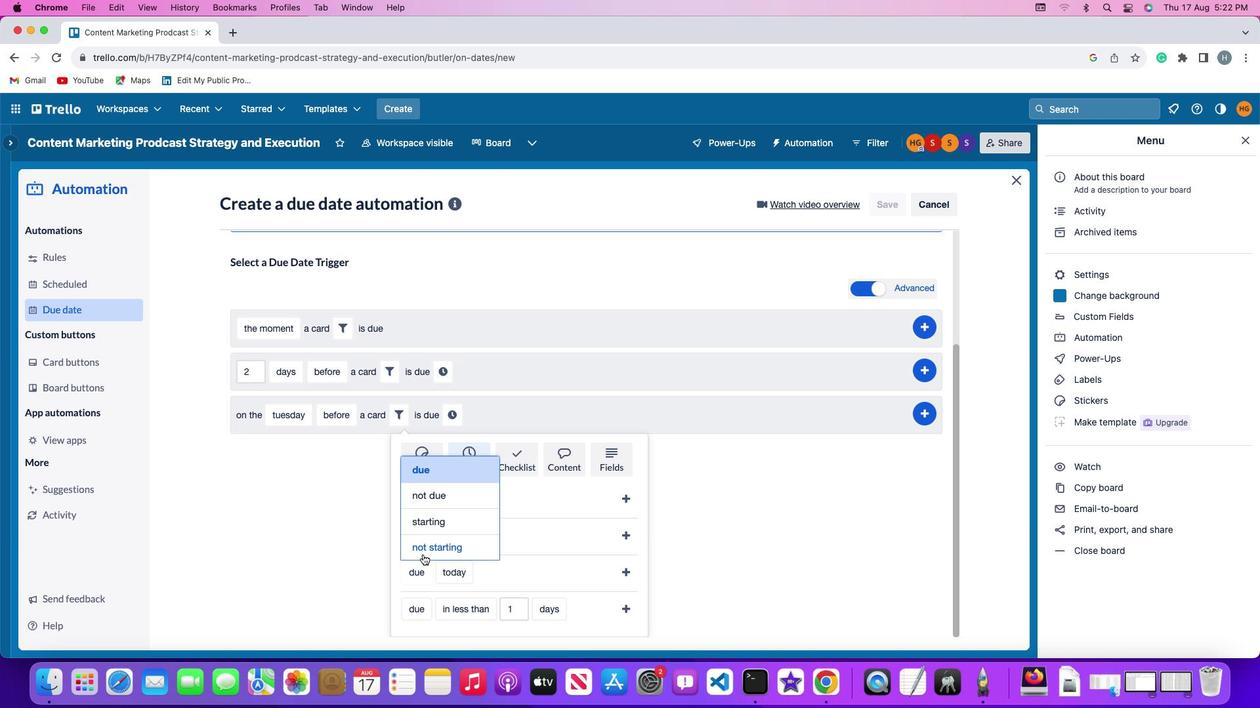 
Action: Mouse pressed left at (422, 555)
Screenshot: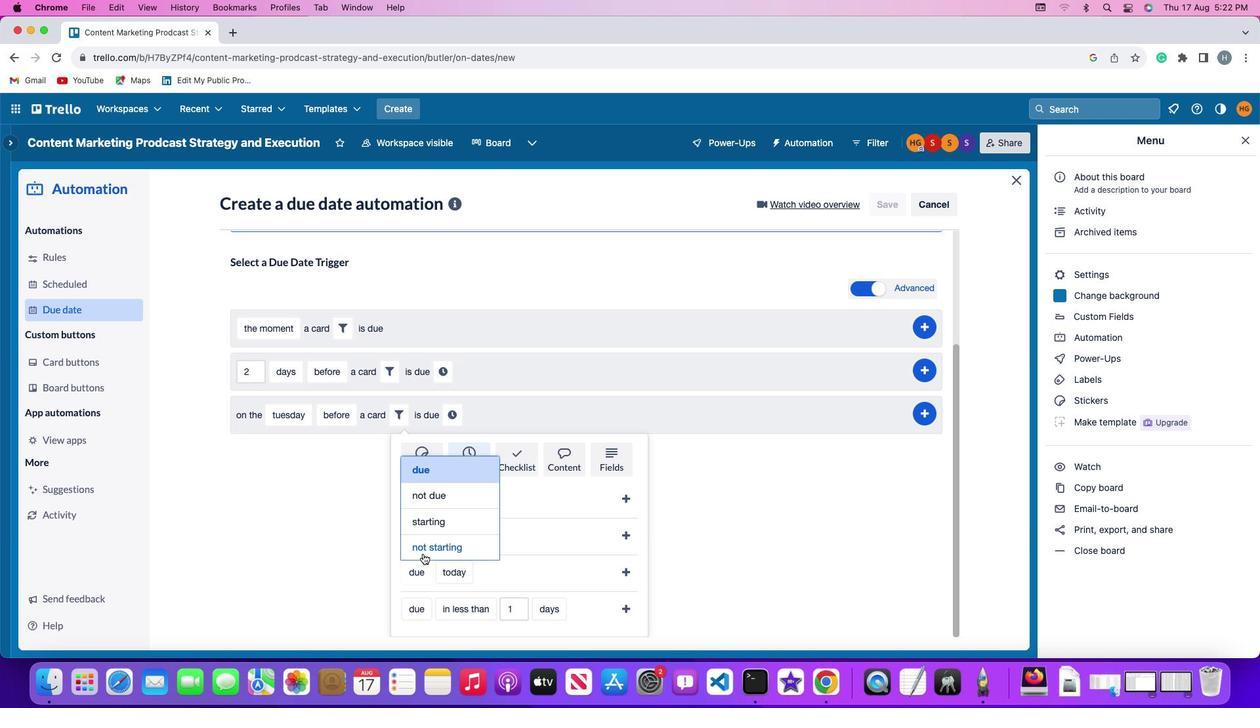 
Action: Mouse moved to (480, 576)
Screenshot: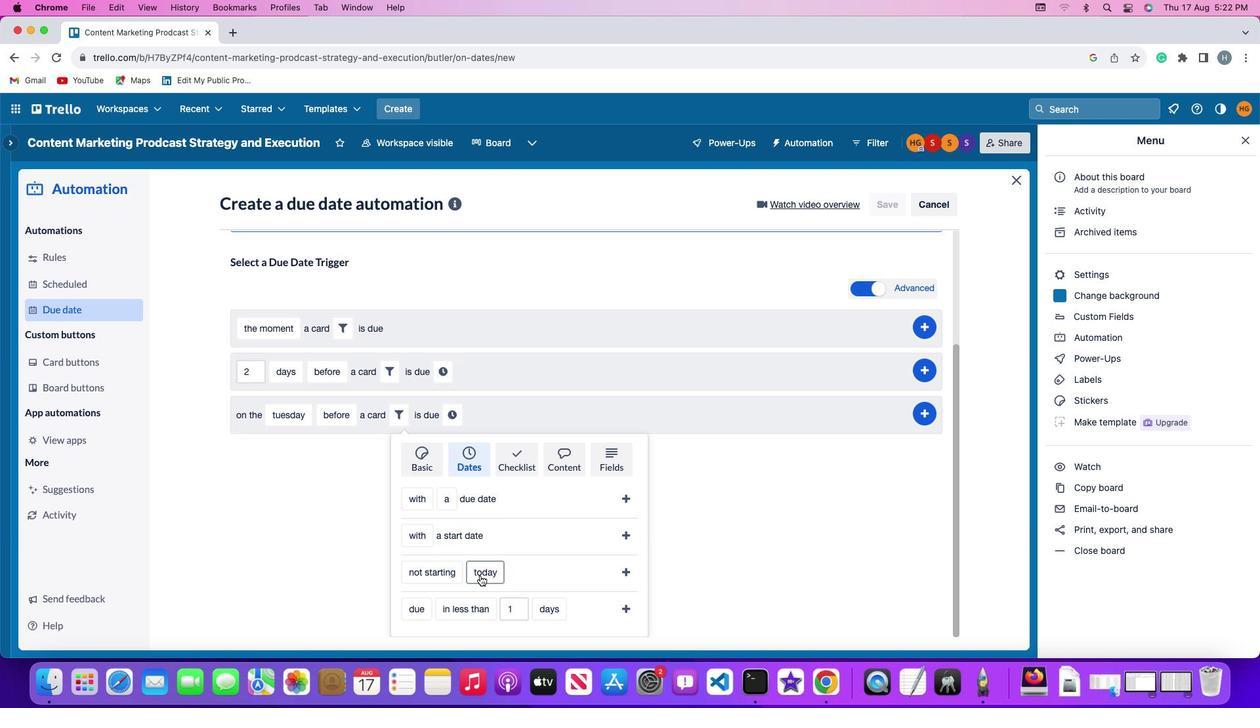 
Action: Mouse pressed left at (480, 576)
Screenshot: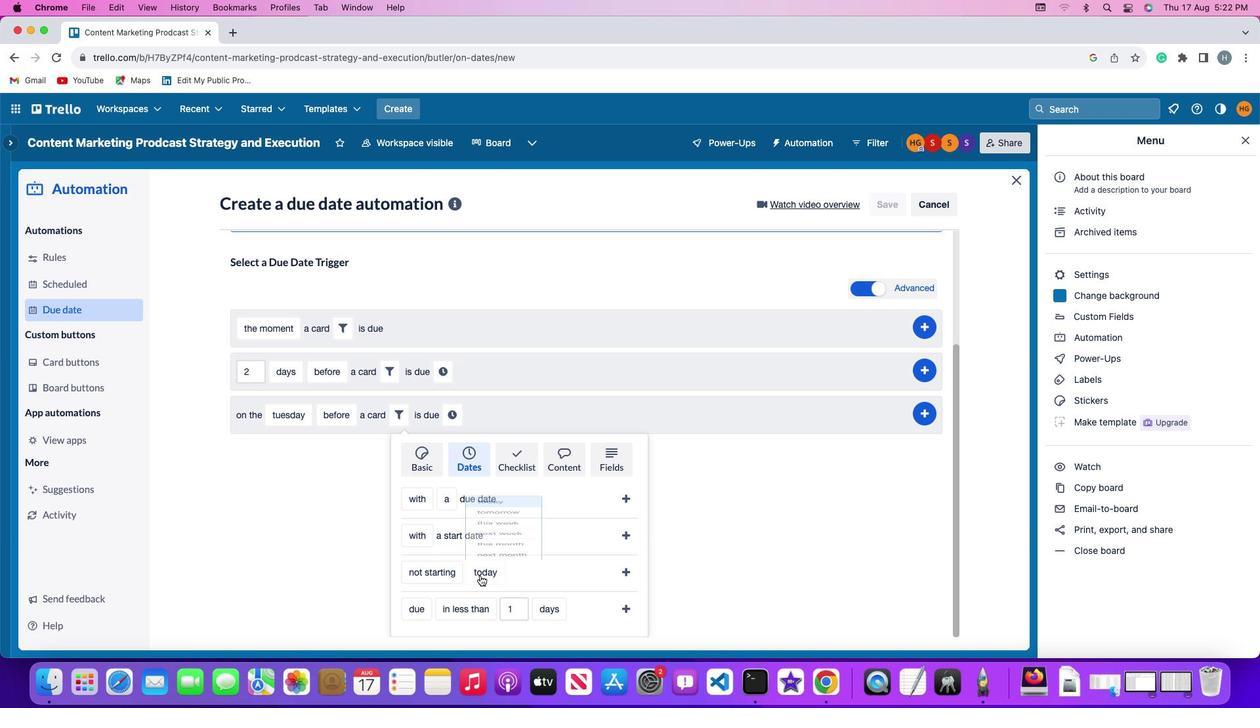 
Action: Mouse moved to (498, 516)
Screenshot: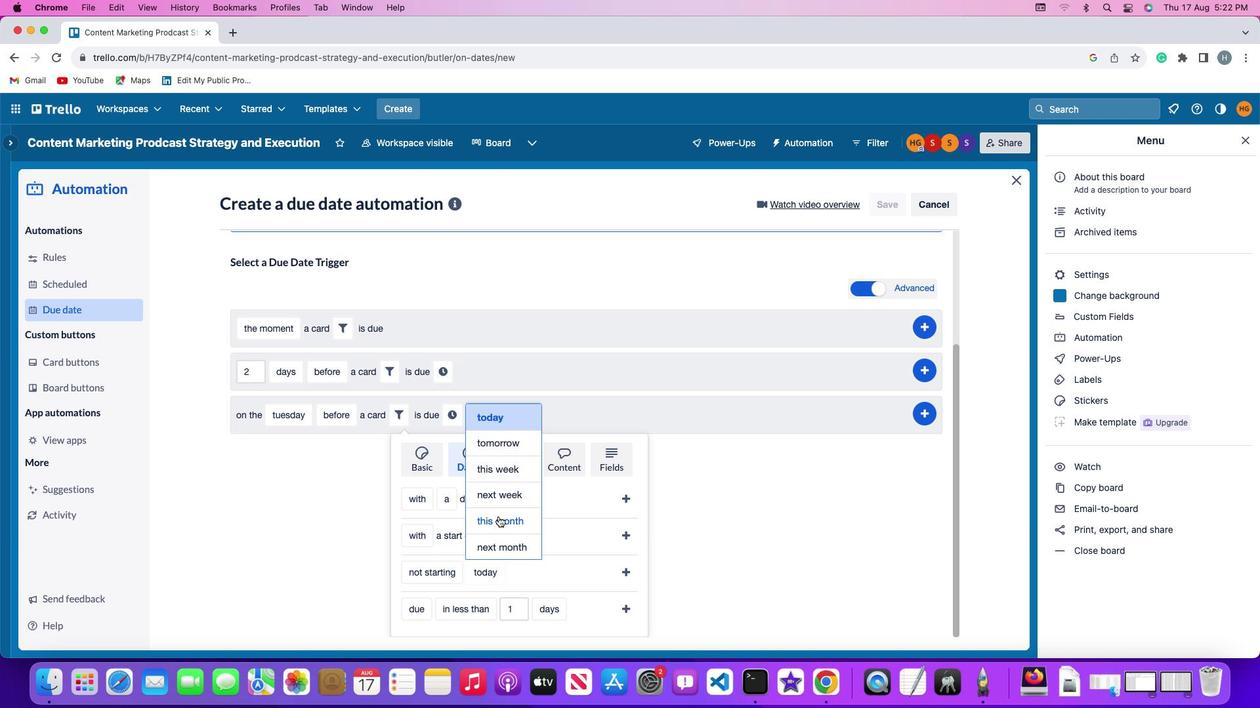 
Action: Mouse pressed left at (498, 516)
Screenshot: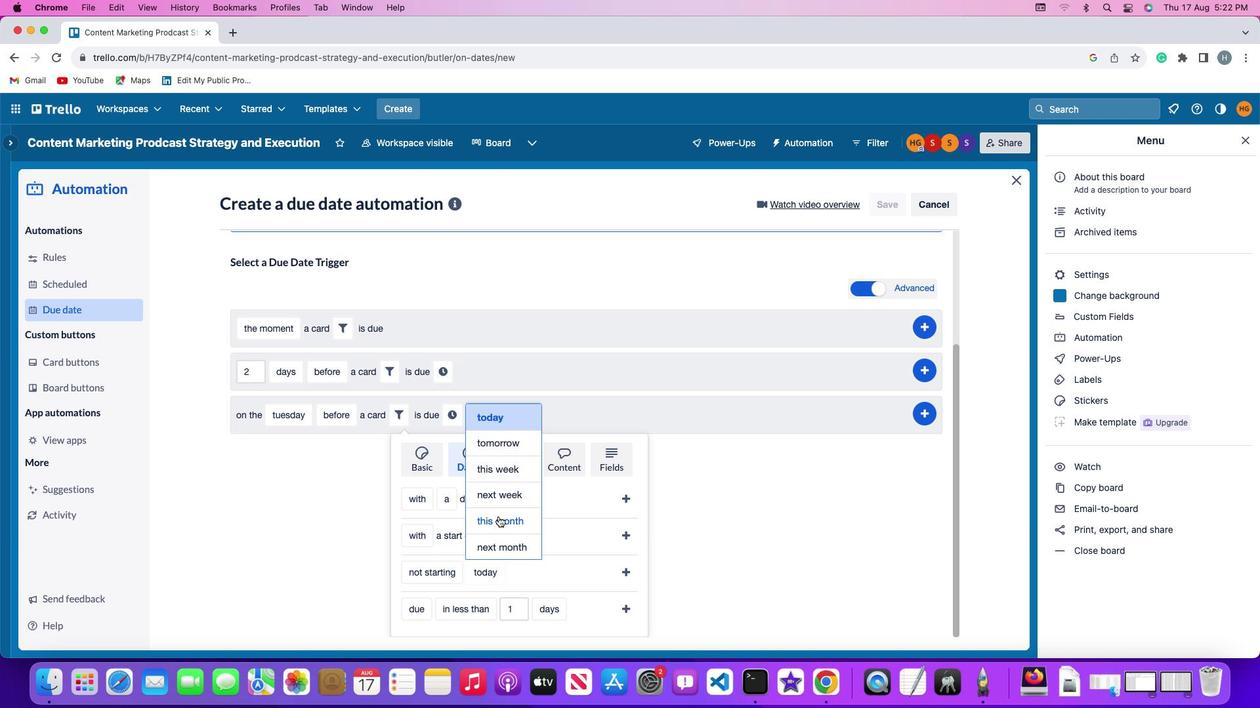 
Action: Mouse moved to (629, 570)
Screenshot: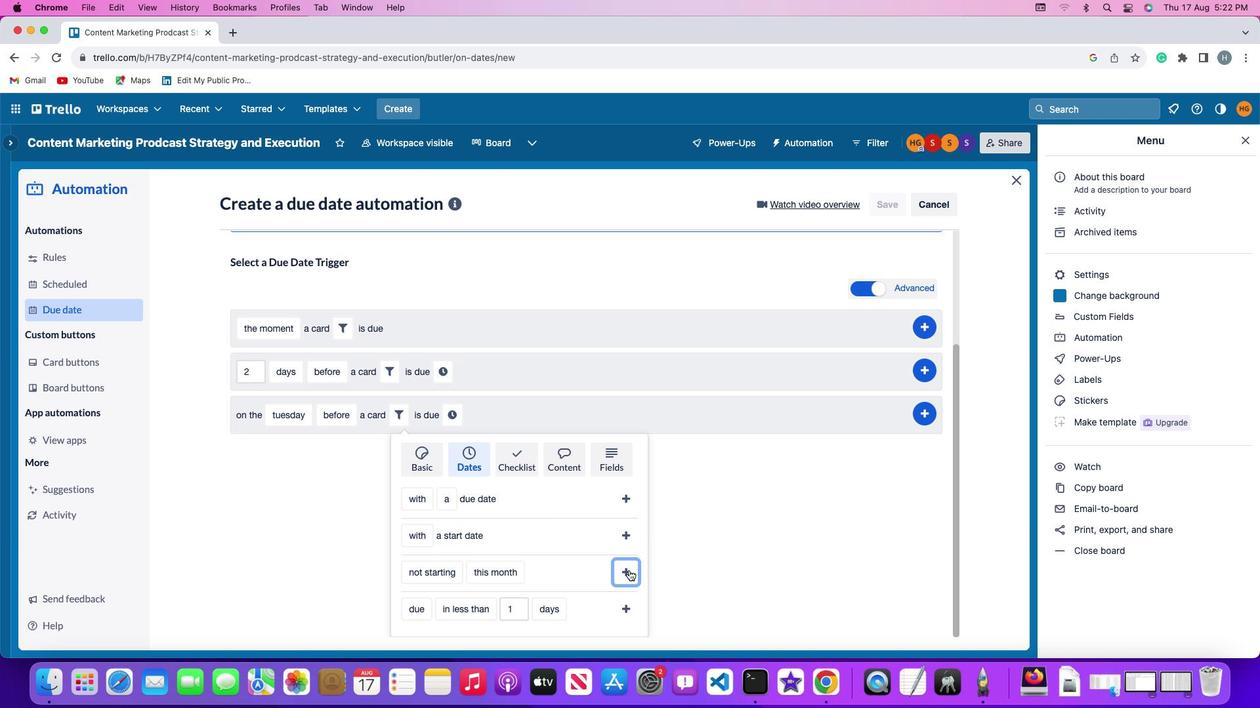
Action: Mouse pressed left at (629, 570)
Screenshot: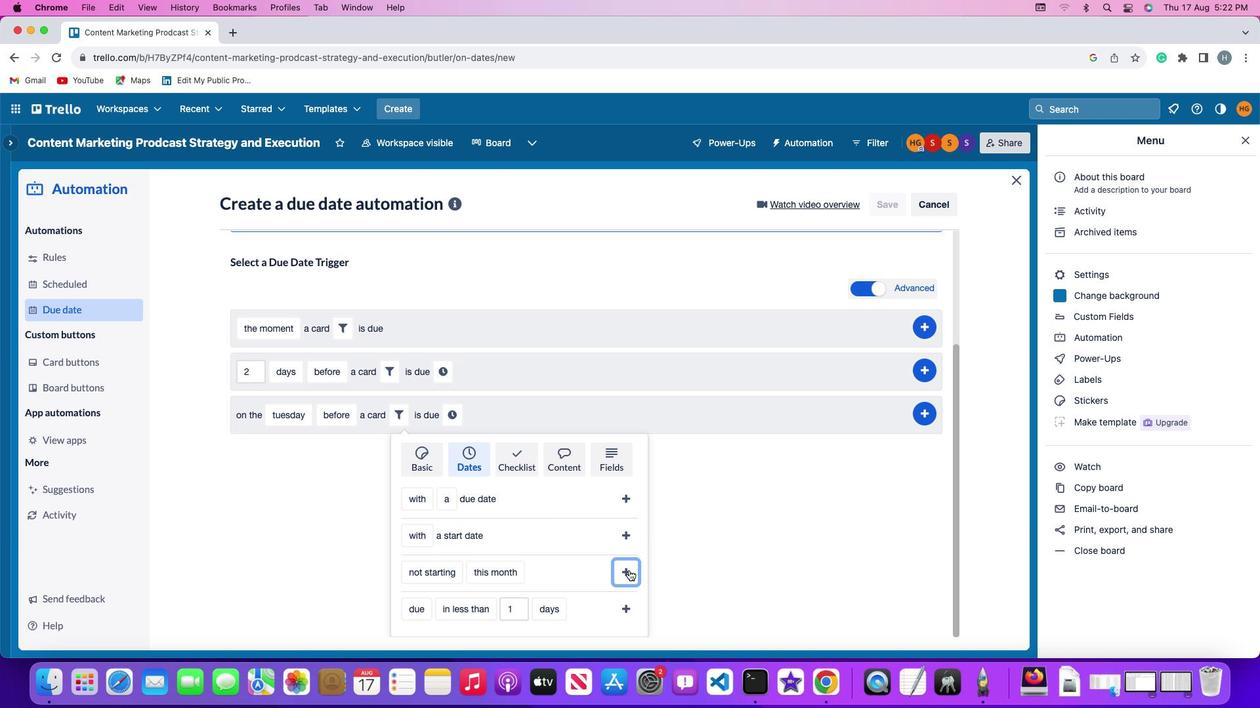 
Action: Mouse moved to (570, 567)
Screenshot: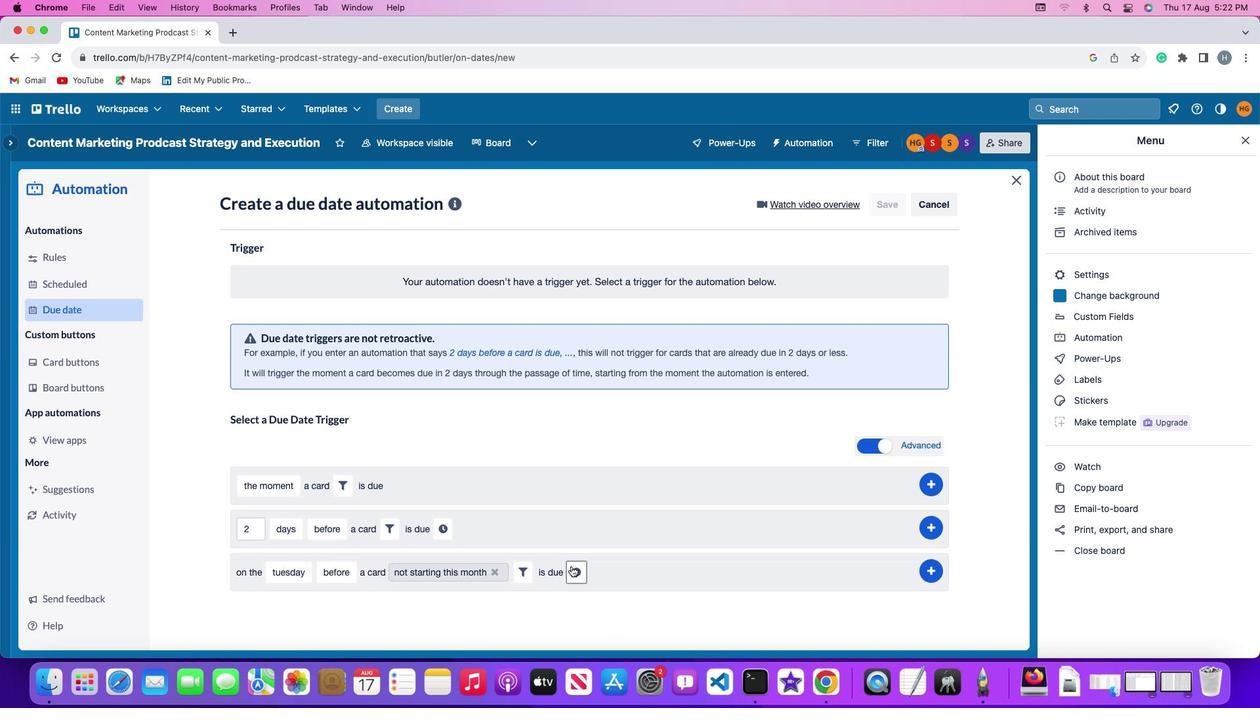 
Action: Mouse pressed left at (570, 567)
Screenshot: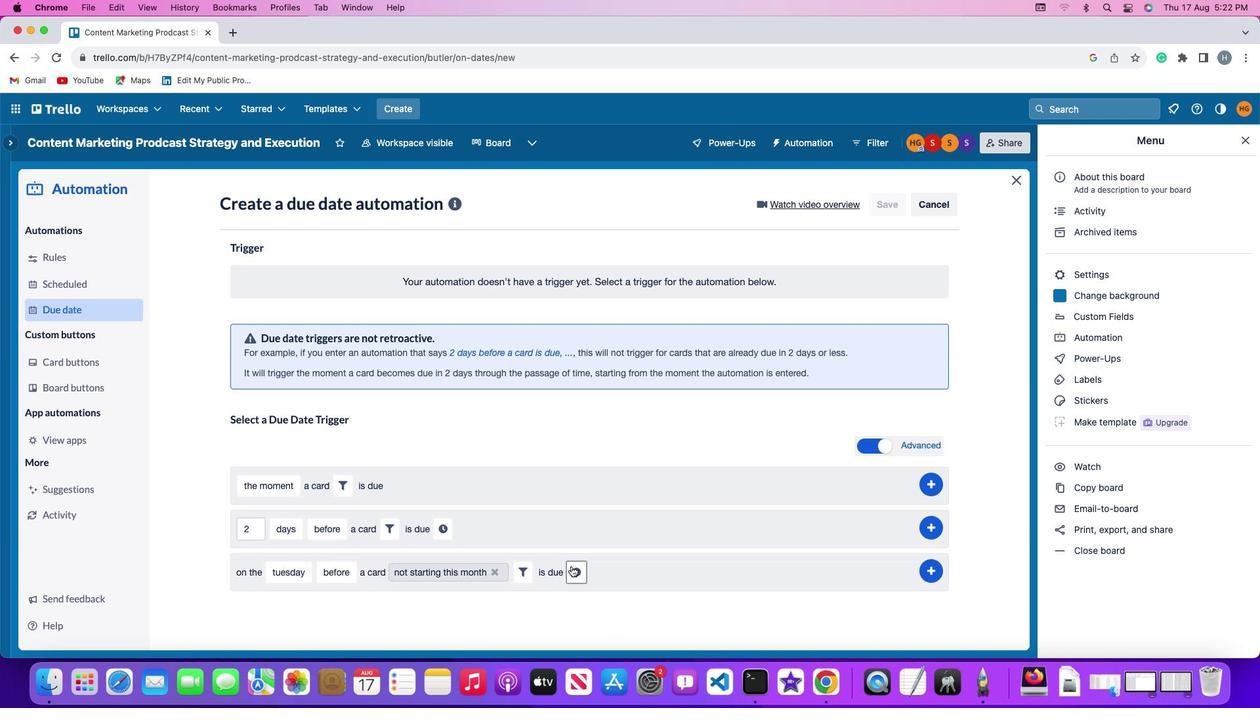 
Action: Mouse moved to (602, 575)
Screenshot: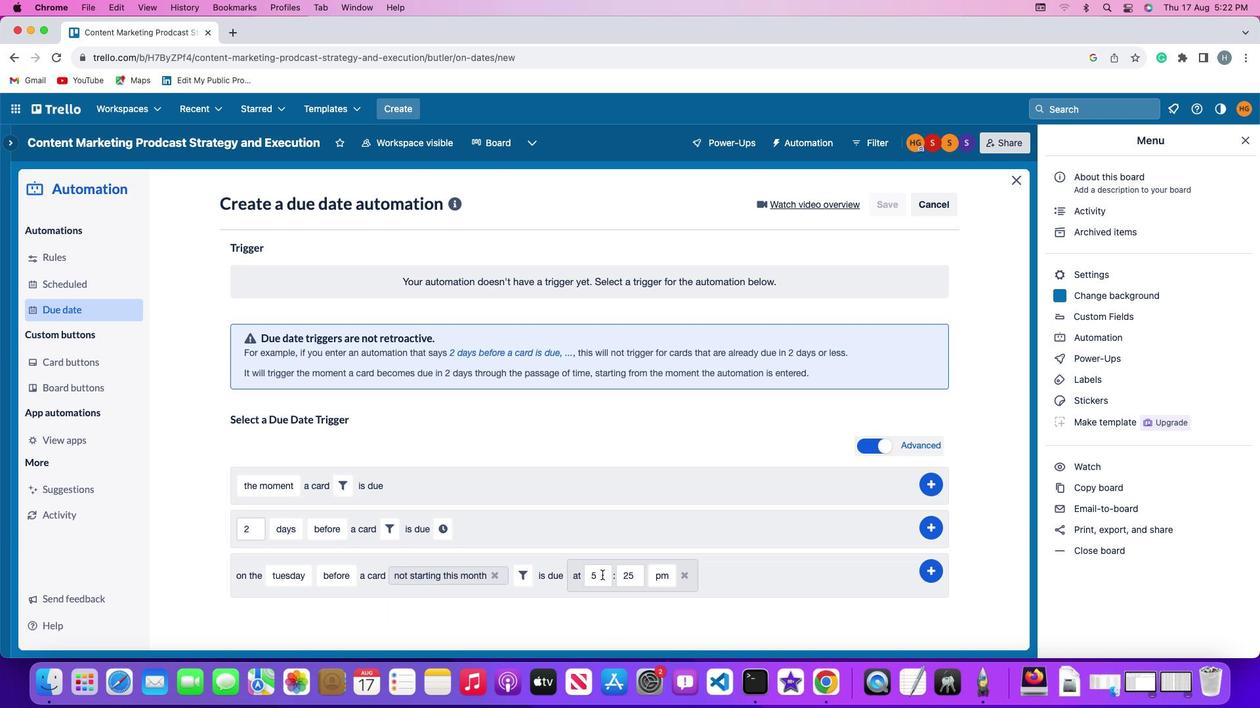 
Action: Mouse pressed left at (602, 575)
Screenshot: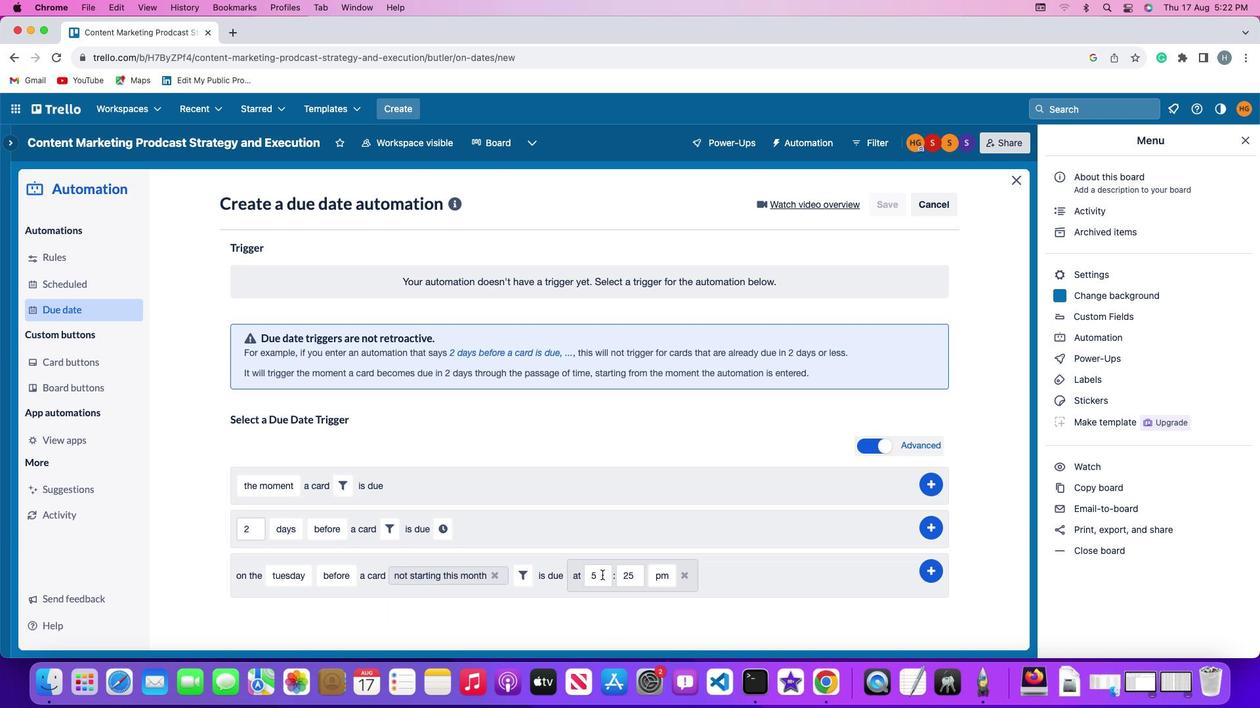 
Action: Mouse moved to (602, 574)
Screenshot: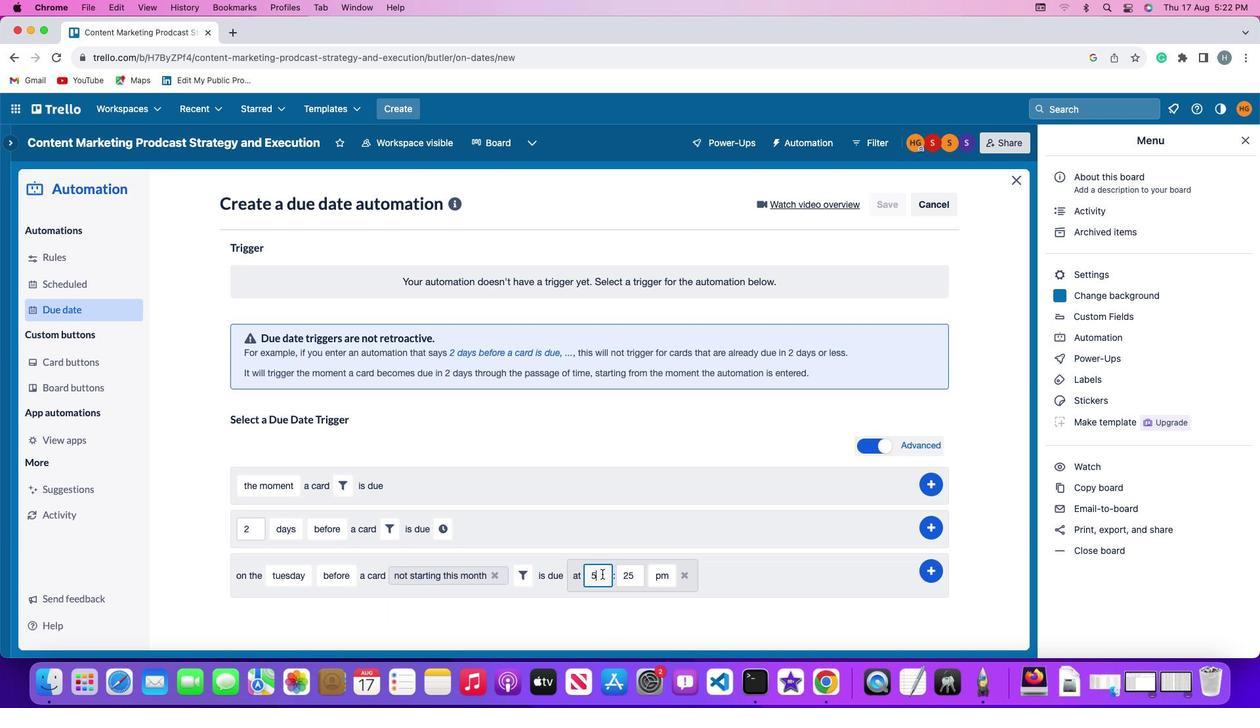 
Action: Key pressed Key.backspace'1'
Screenshot: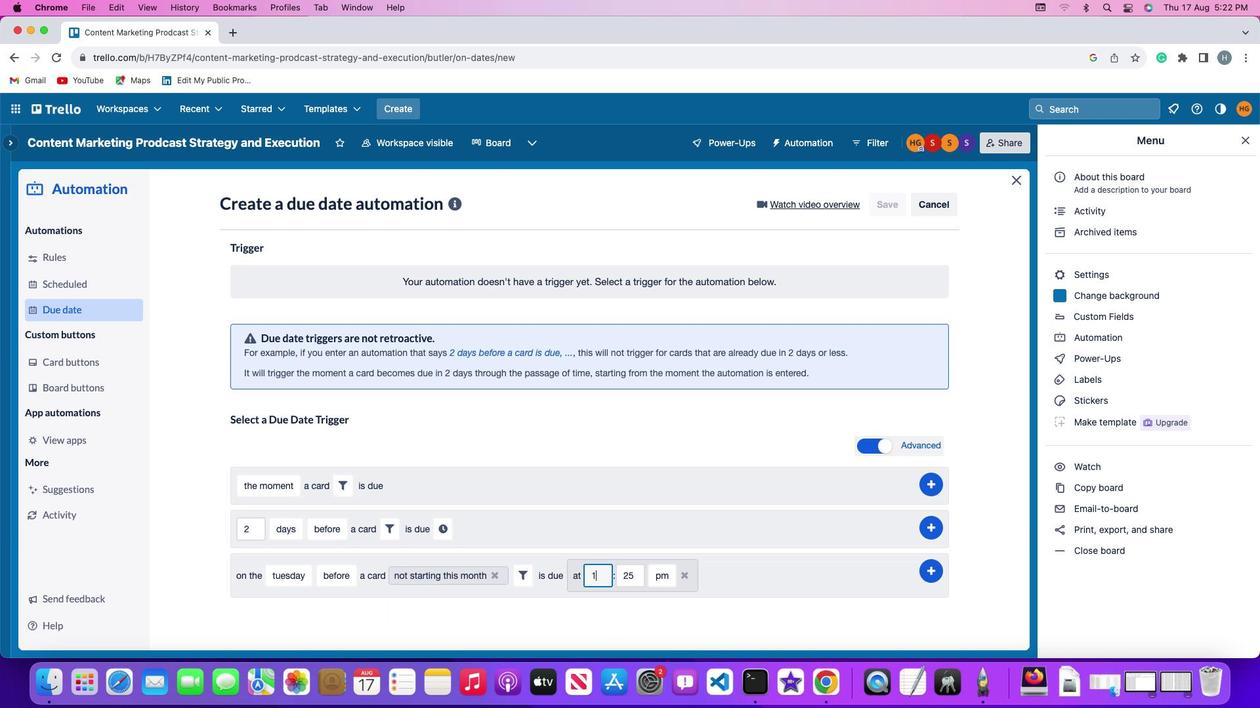 
Action: Mouse moved to (602, 574)
Screenshot: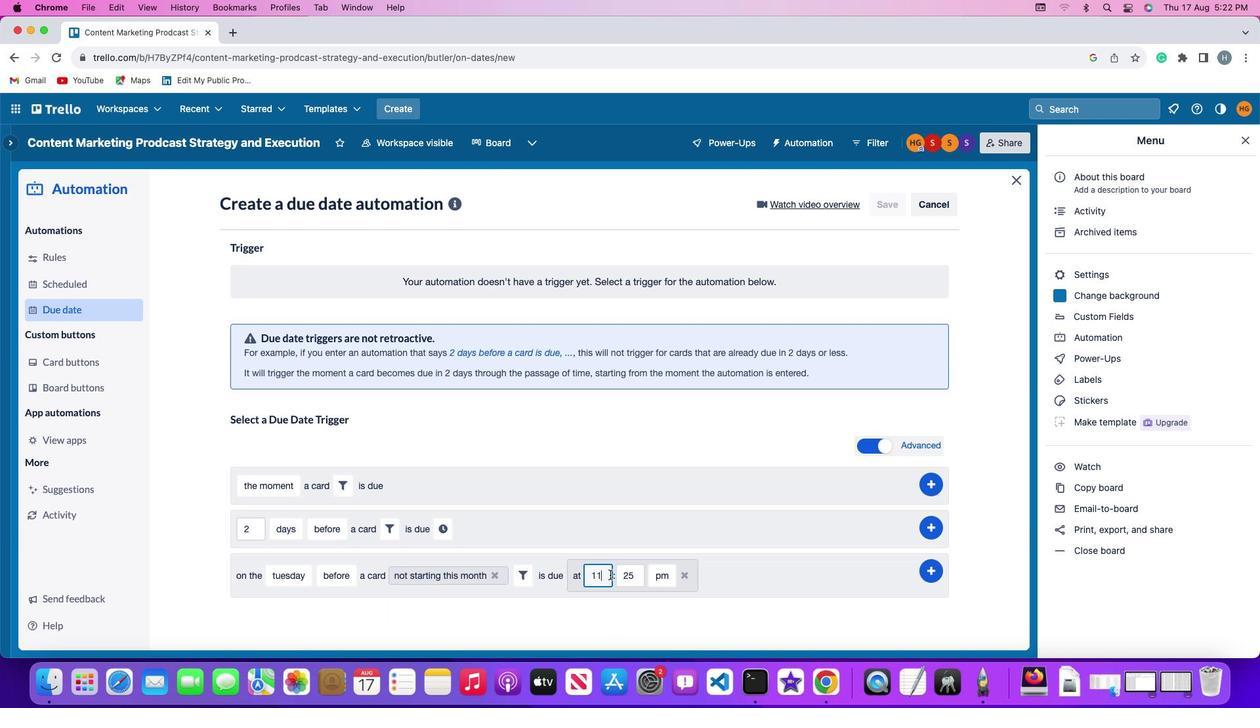 
Action: Key pressed '1'
Screenshot: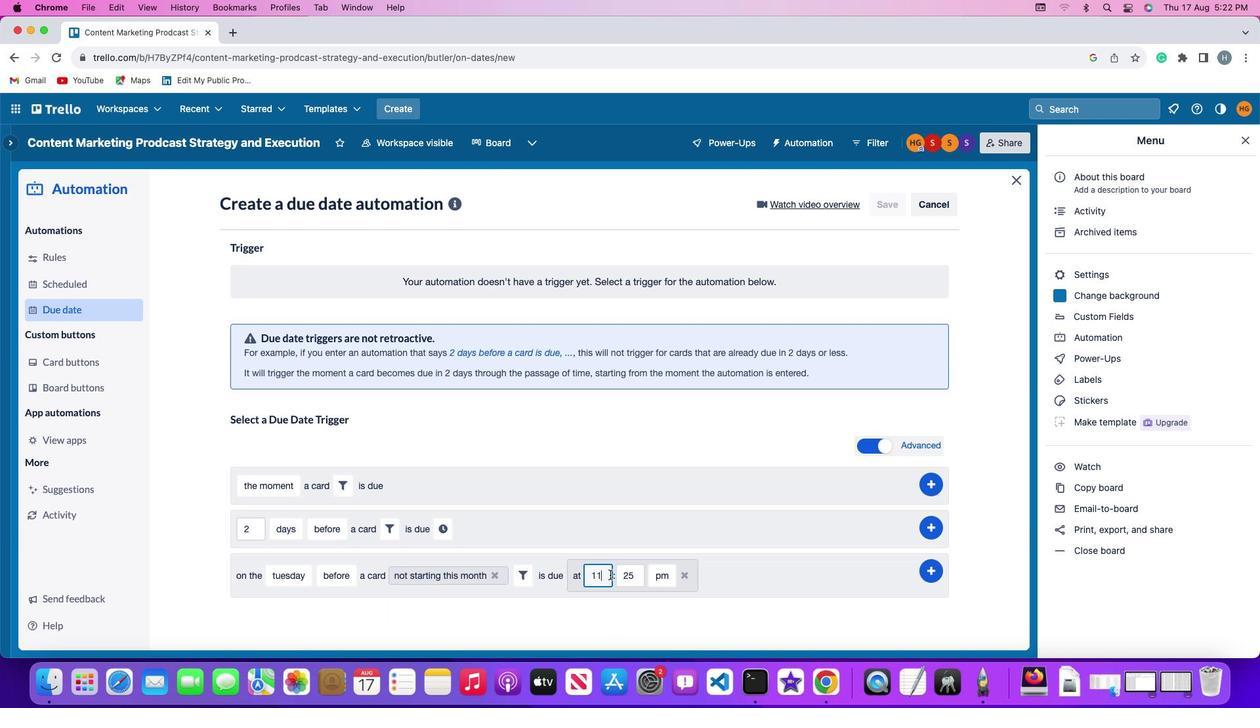 
Action: Mouse moved to (635, 574)
Screenshot: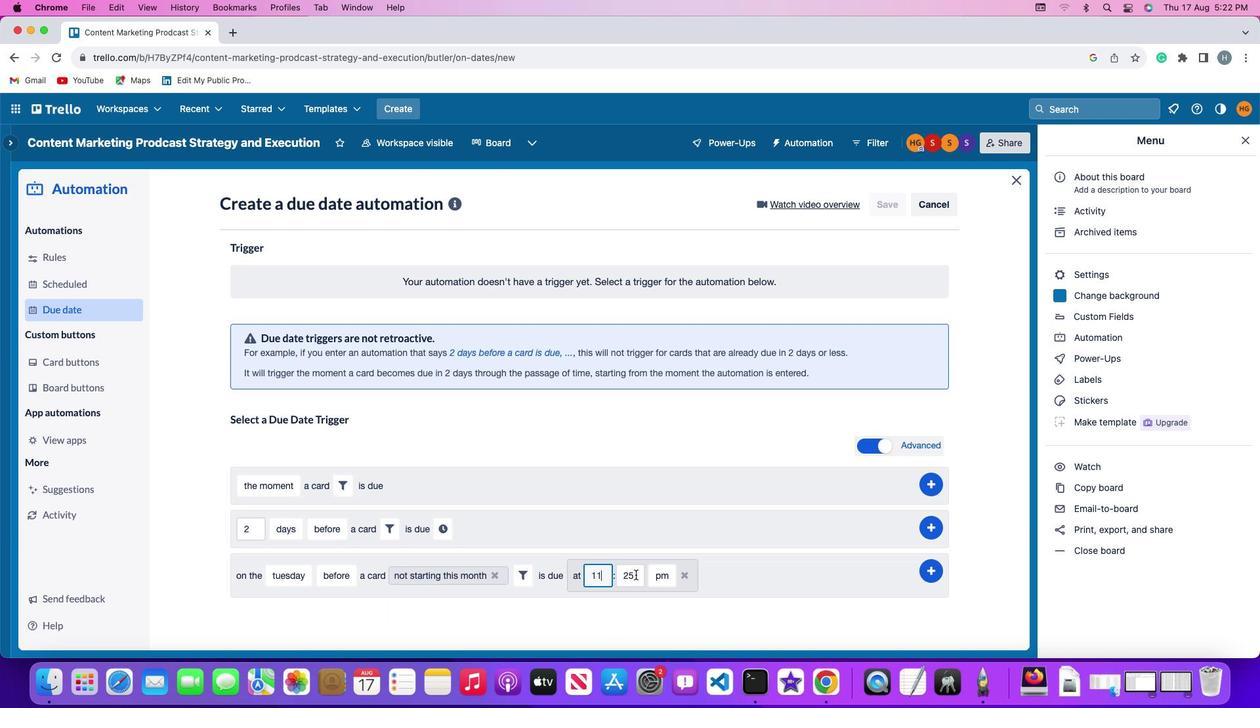 
Action: Mouse pressed left at (635, 574)
Screenshot: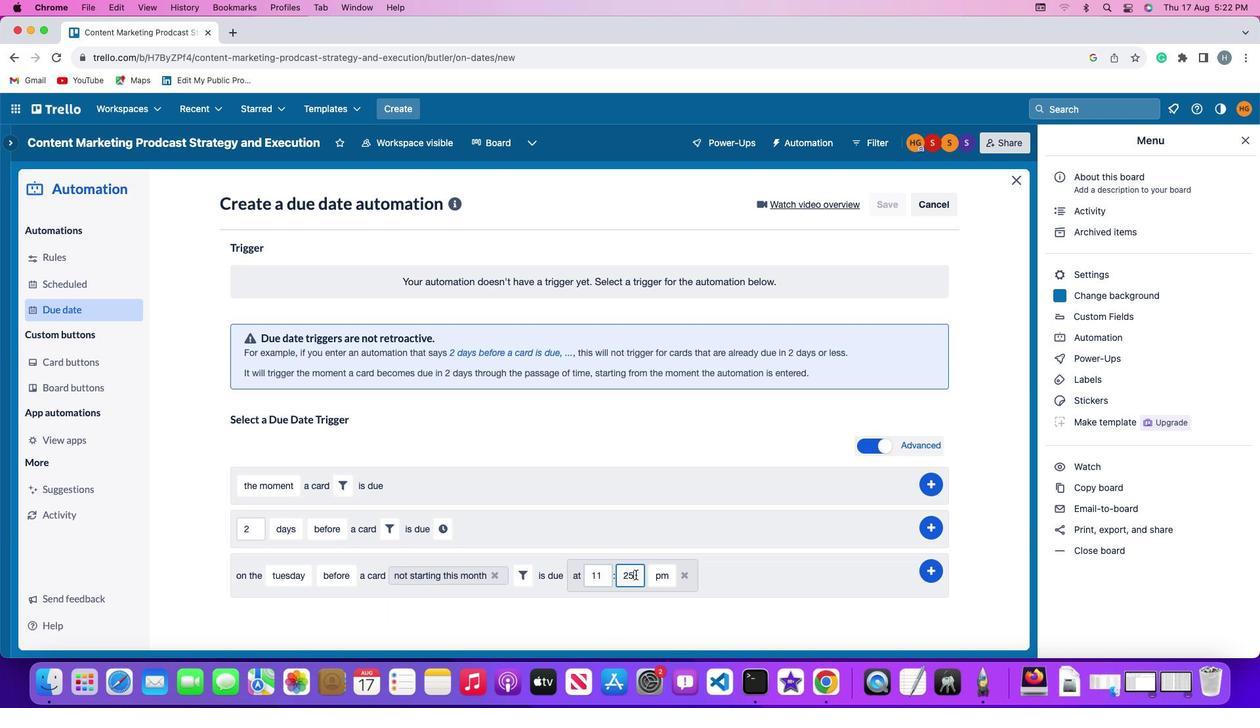 
Action: Mouse moved to (635, 574)
Screenshot: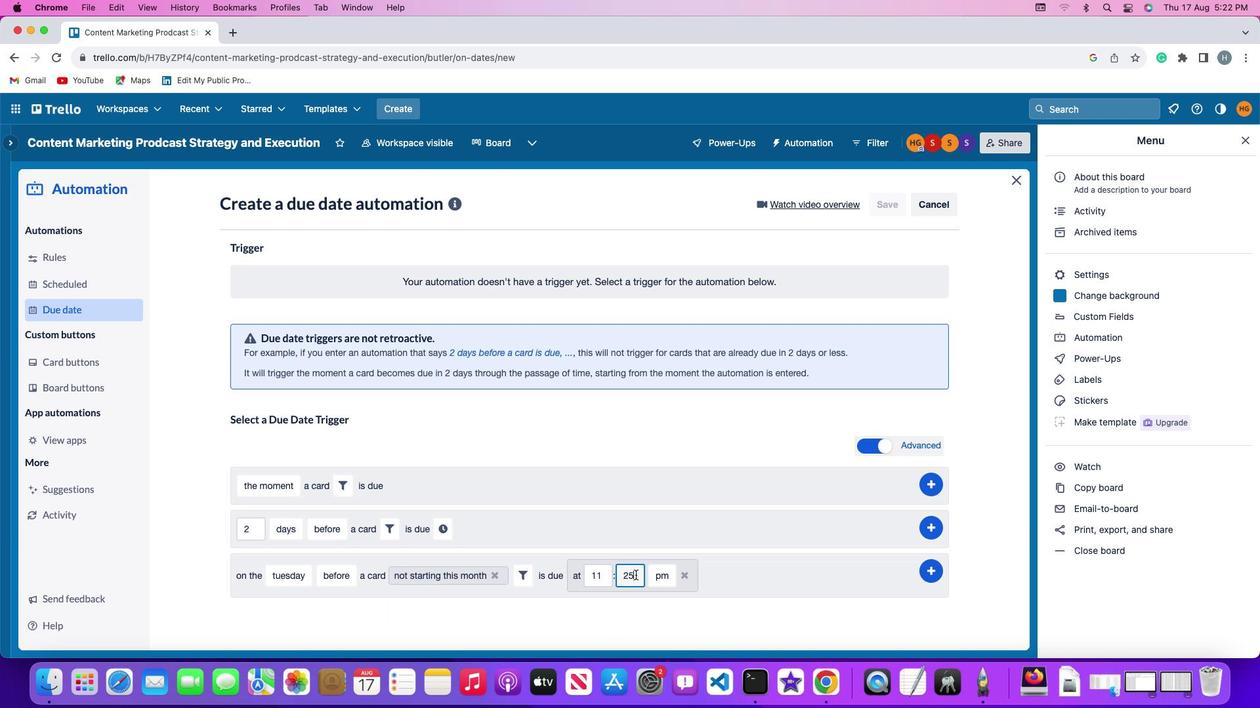 
Action: Key pressed Key.backspaceKey.backspace'0''0'
Screenshot: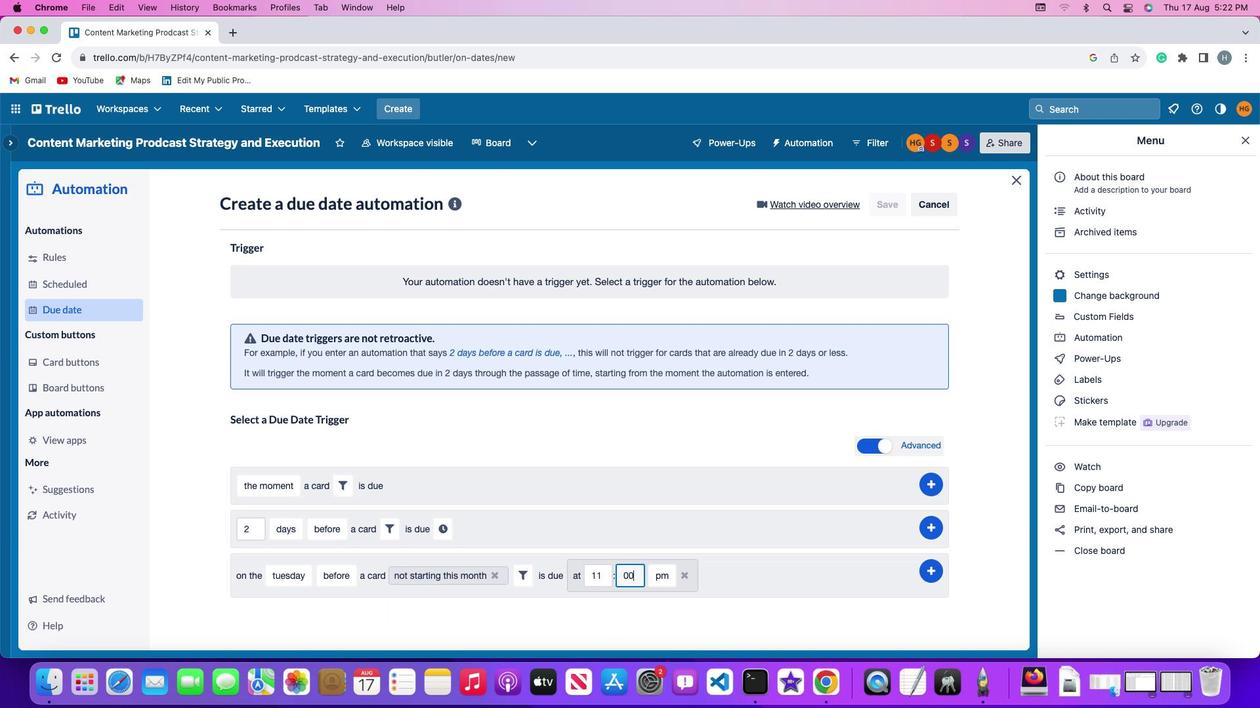 
Action: Mouse moved to (647, 576)
Screenshot: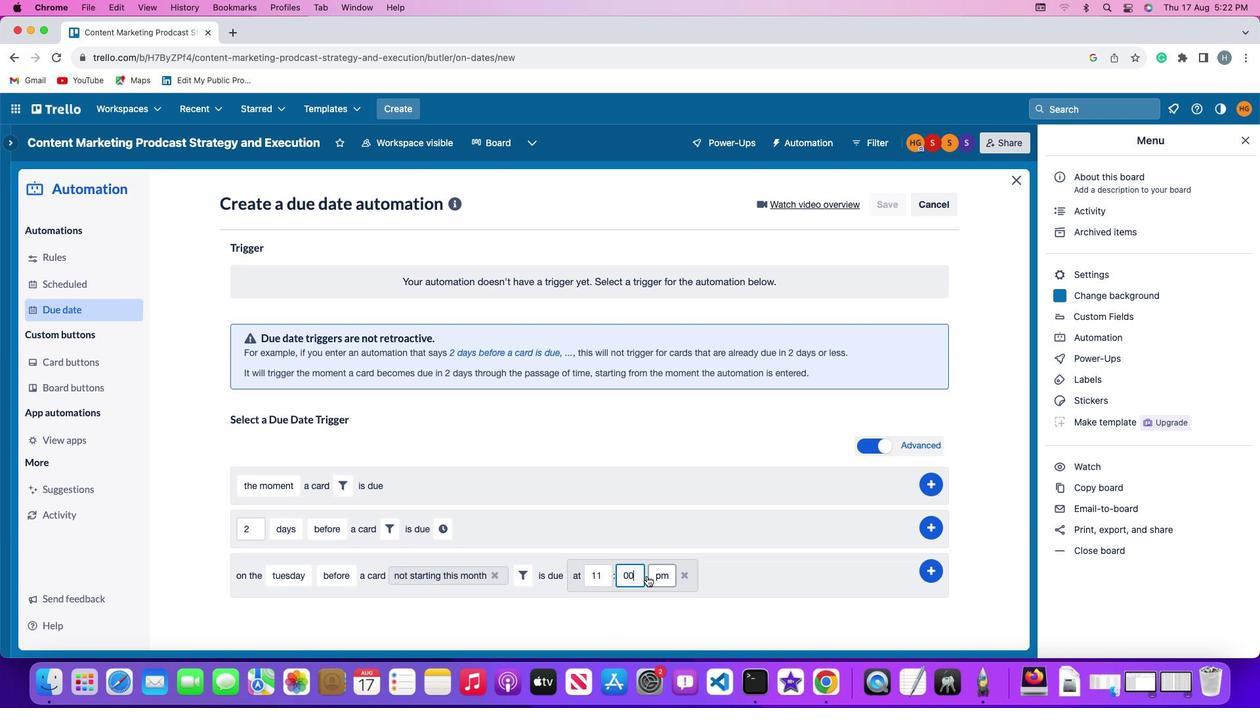 
Action: Mouse pressed left at (647, 576)
Screenshot: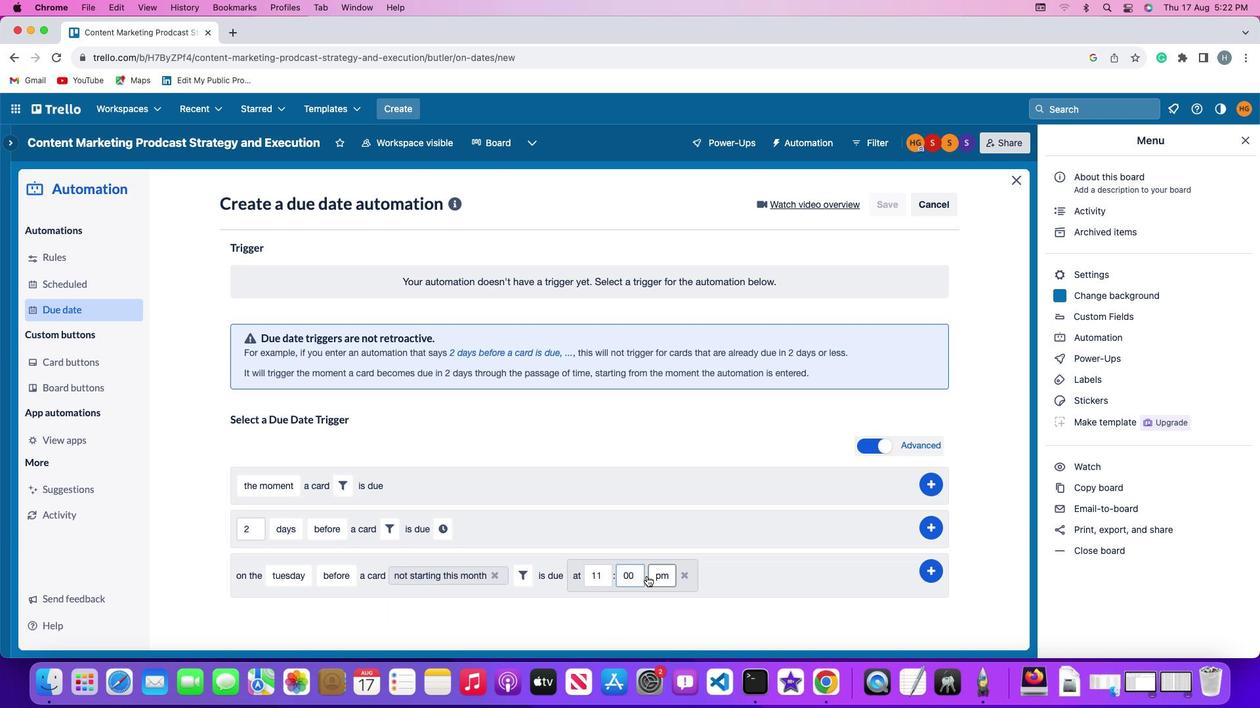 
Action: Mouse moved to (661, 595)
Screenshot: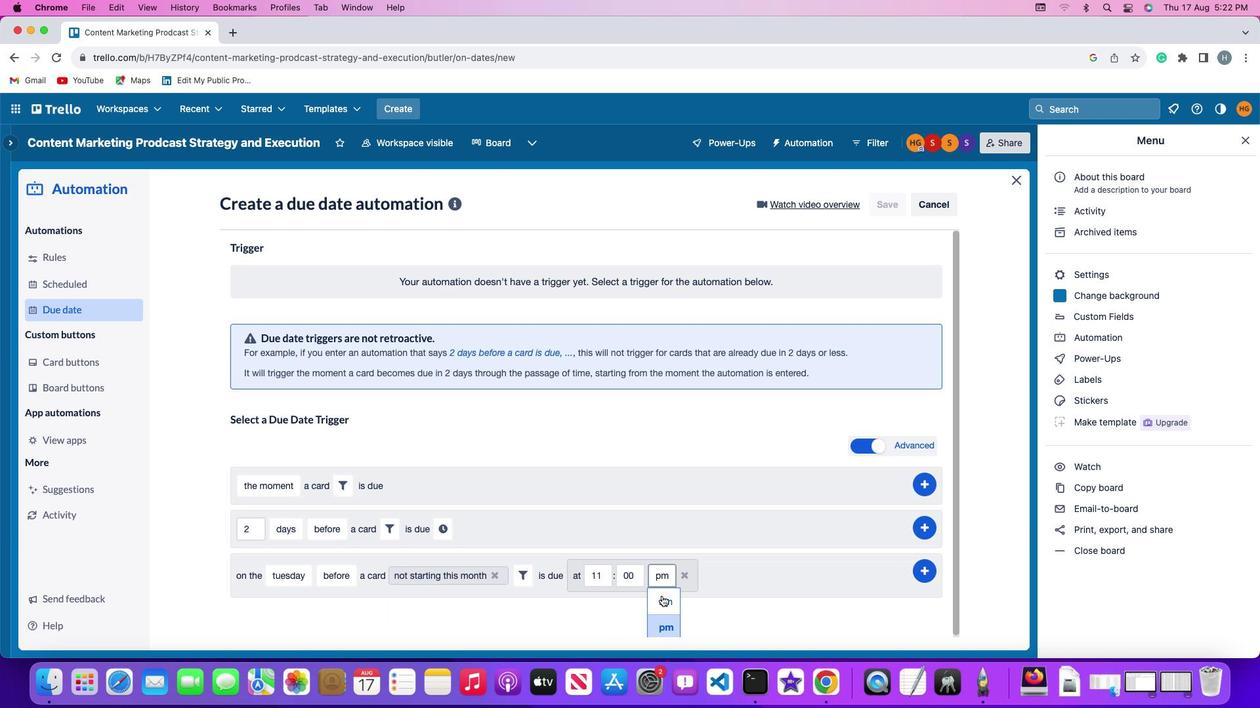 
Action: Mouse pressed left at (661, 595)
Screenshot: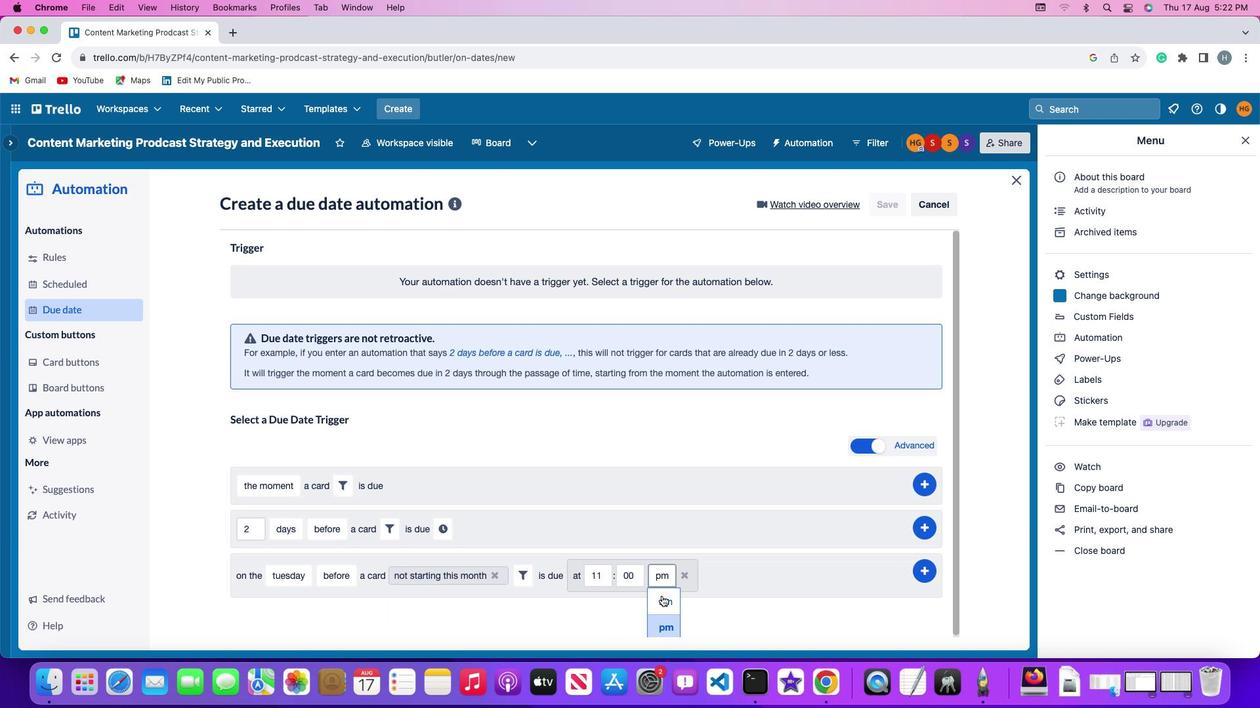 
Action: Mouse moved to (930, 571)
Screenshot: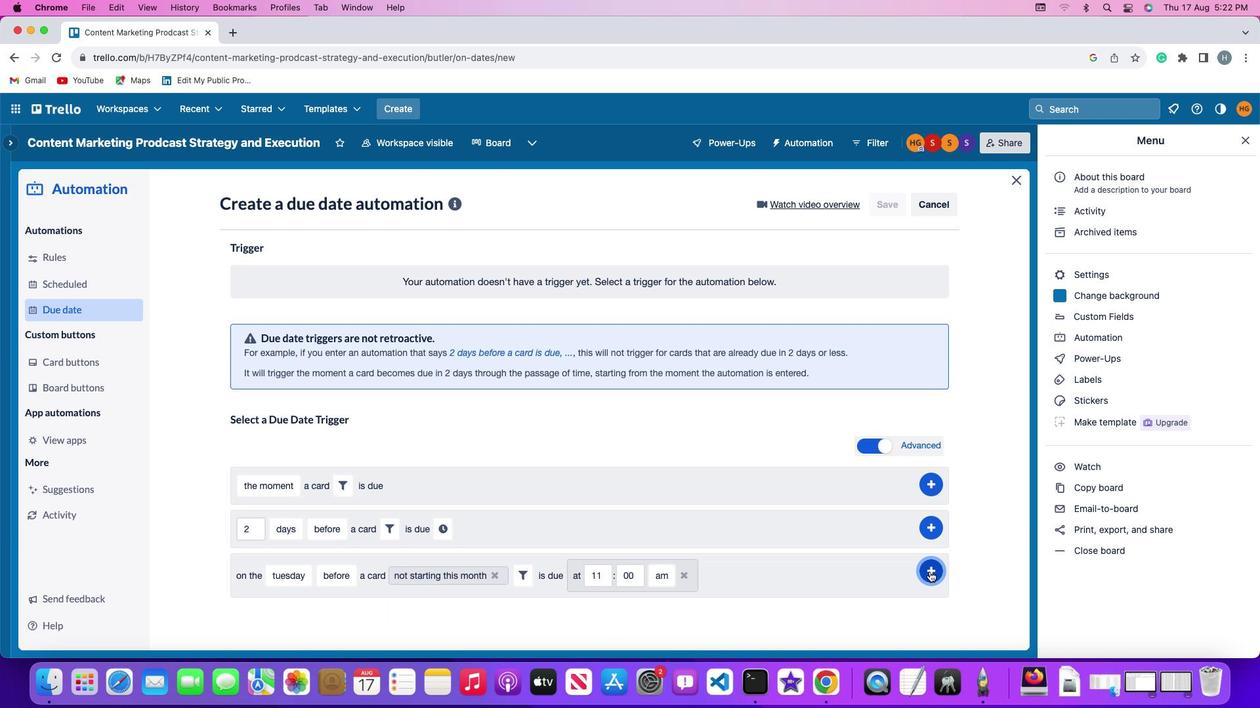 
Action: Mouse pressed left at (930, 571)
Screenshot: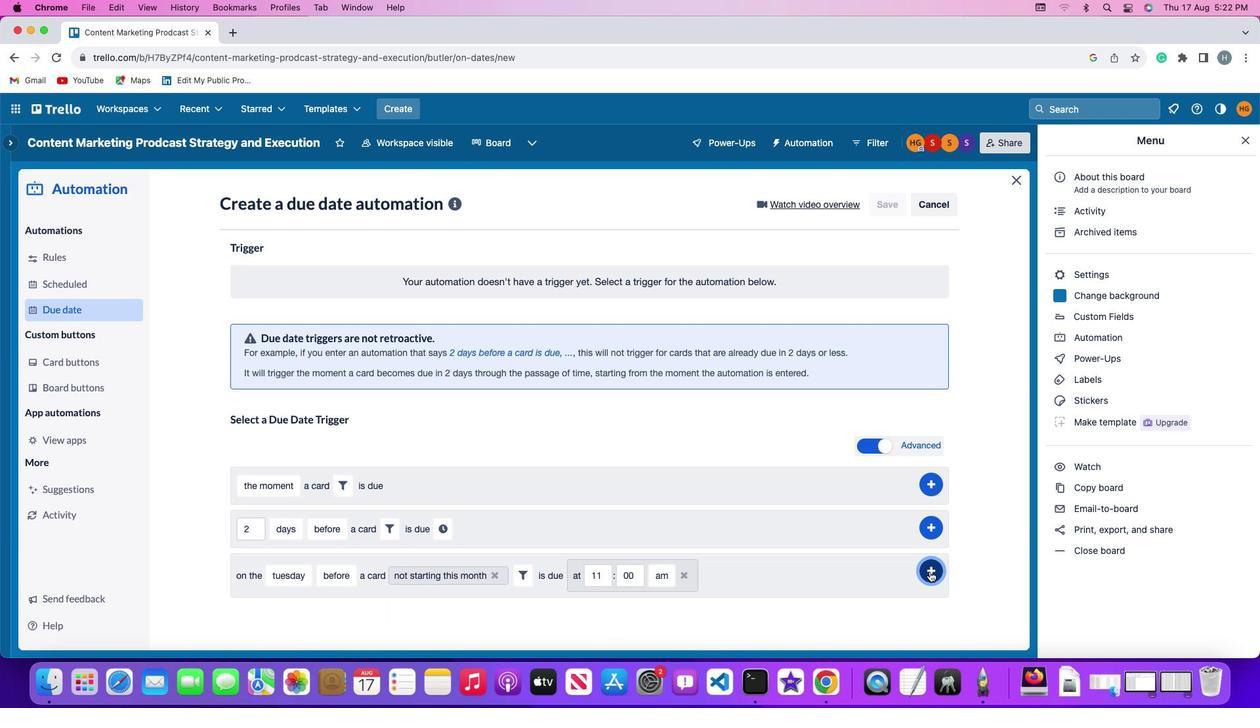 
Action: Mouse moved to (999, 490)
Screenshot: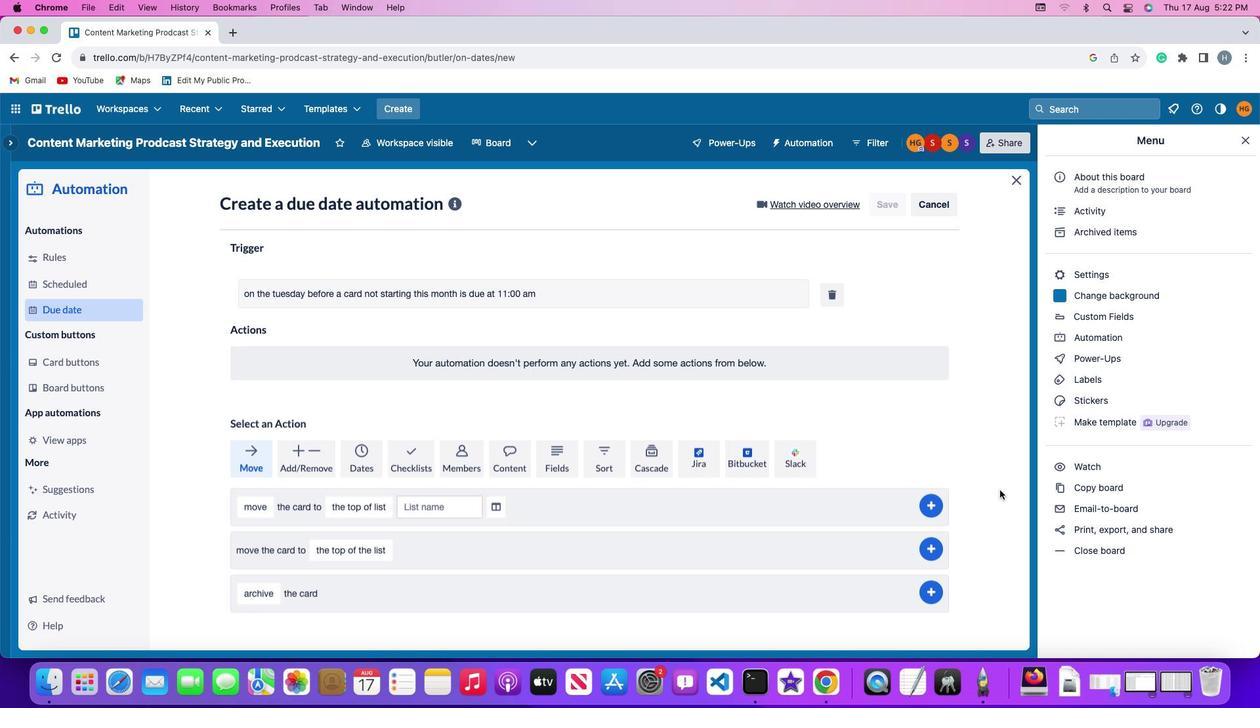 
